 Task: Look for space in Lādnūn, India from 1st June, 2023 to 9th June, 2023 for 5 adults in price range Rs.6000 to Rs.12000. Place can be entire place with 3 bedrooms having 3 beds and 3 bathrooms. Property type can be house, flat, guest house. Booking option can be shelf check-in. Required host language is English.
Action: Mouse moved to (448, 82)
Screenshot: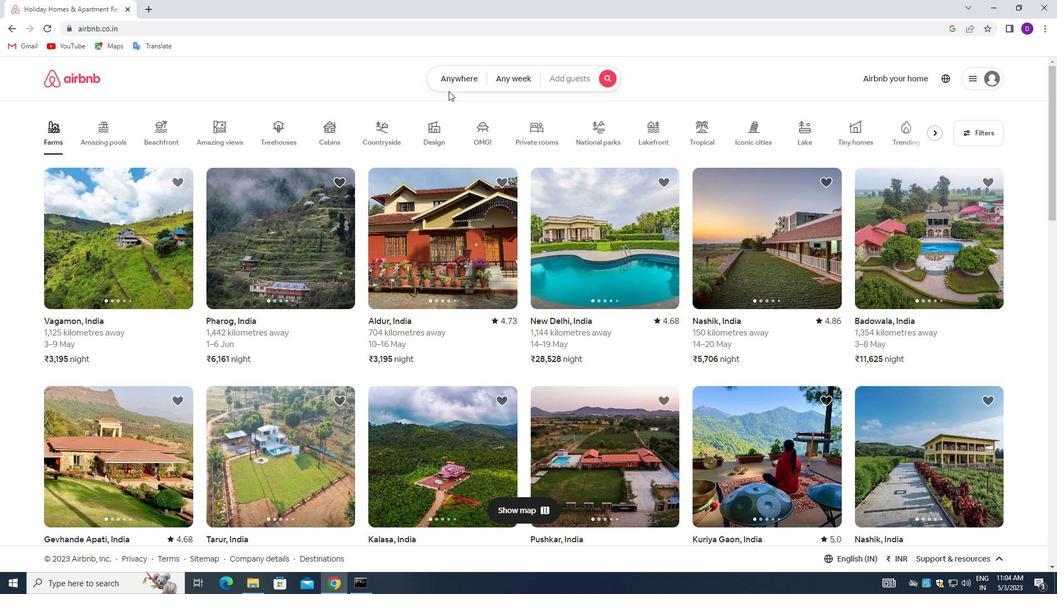 
Action: Mouse pressed left at (448, 82)
Screenshot: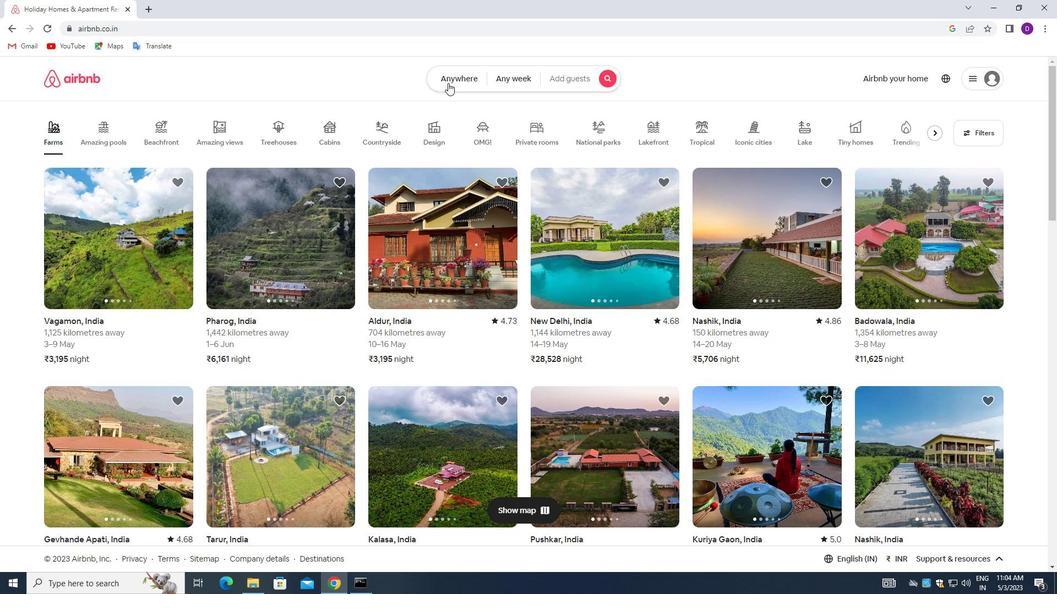 
Action: Mouse moved to (369, 124)
Screenshot: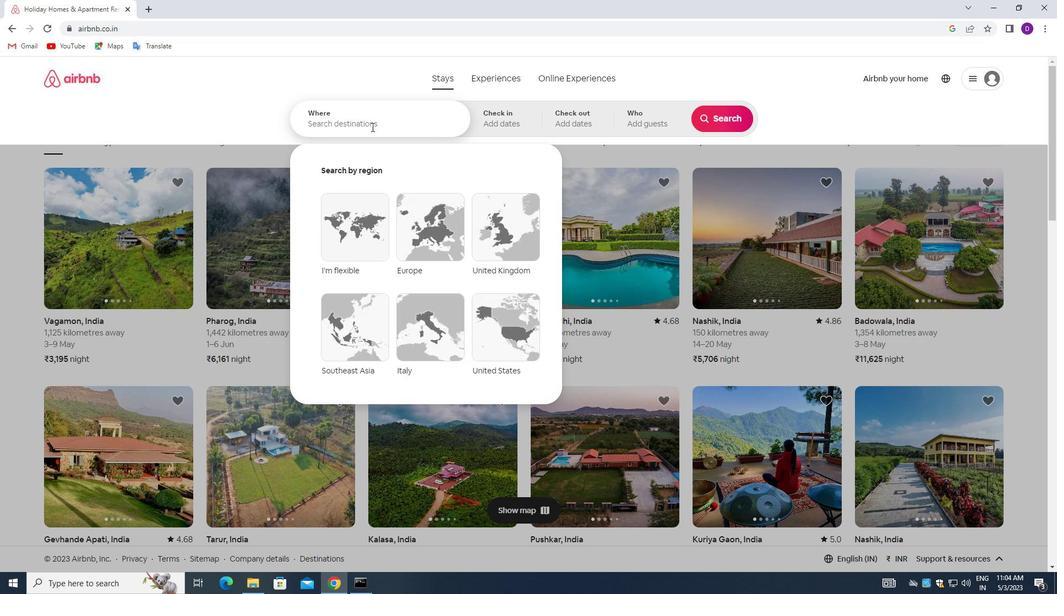 
Action: Mouse pressed left at (369, 124)
Screenshot: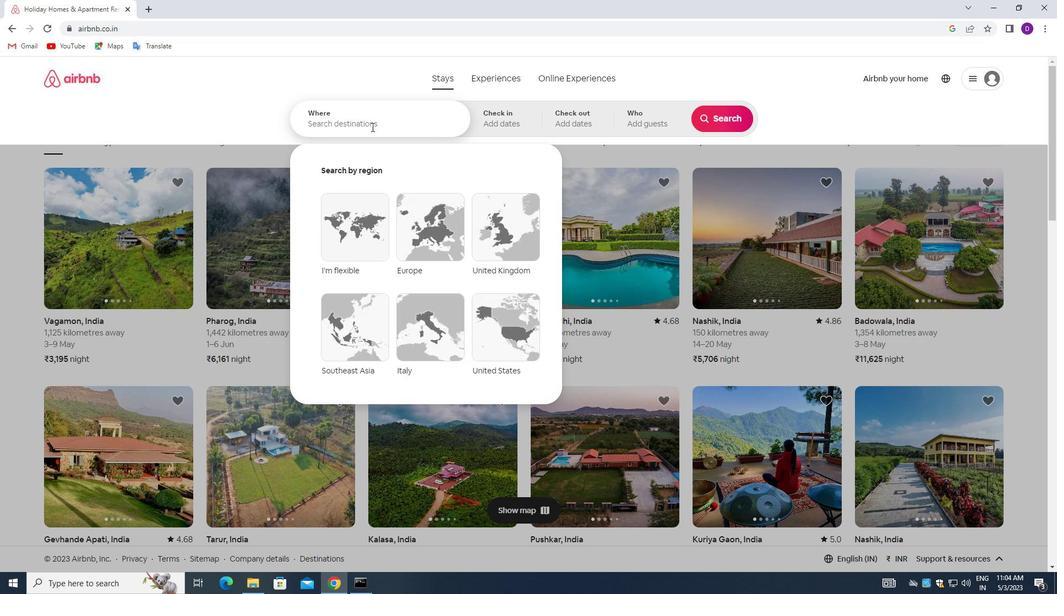 
Action: Mouse moved to (225, 109)
Screenshot: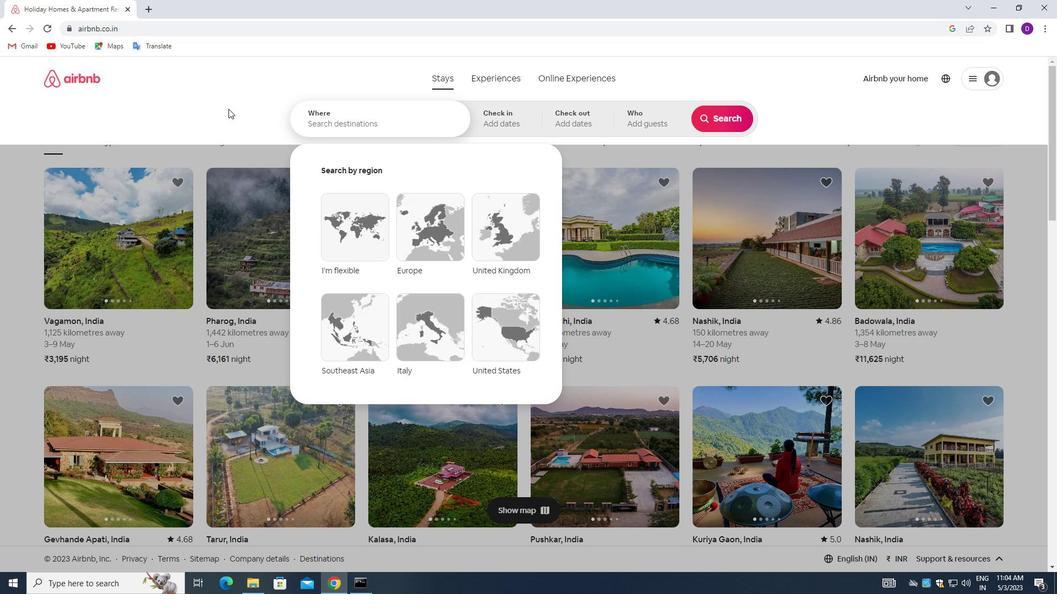 
Action: Key pressed <Key.shift>LS<Key.backspace>ADNUN,<Key.space><Key.shift>INDIA<Key.enter>
Screenshot: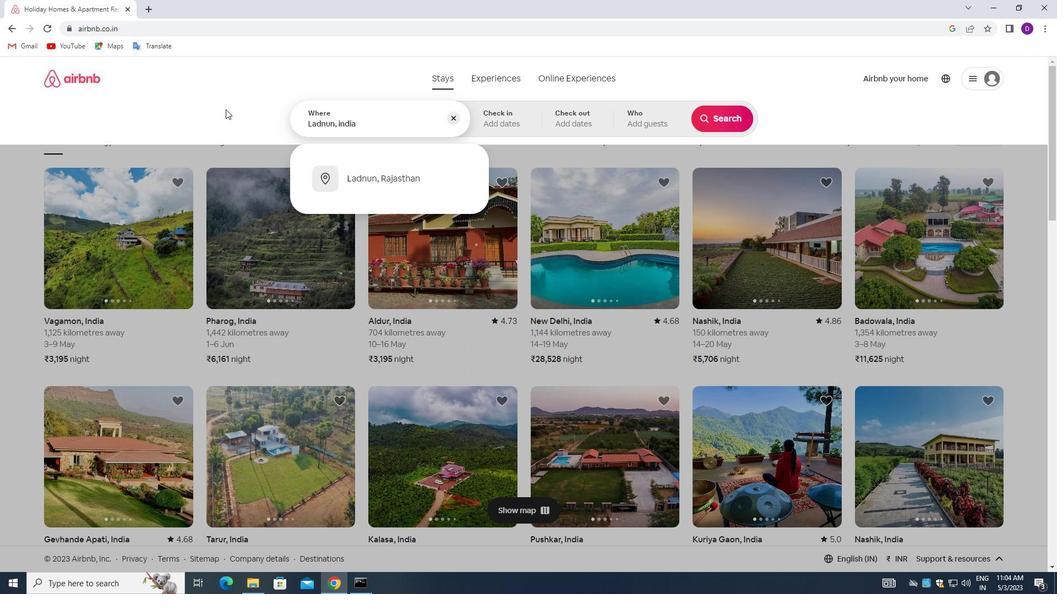 
Action: Mouse moved to (659, 256)
Screenshot: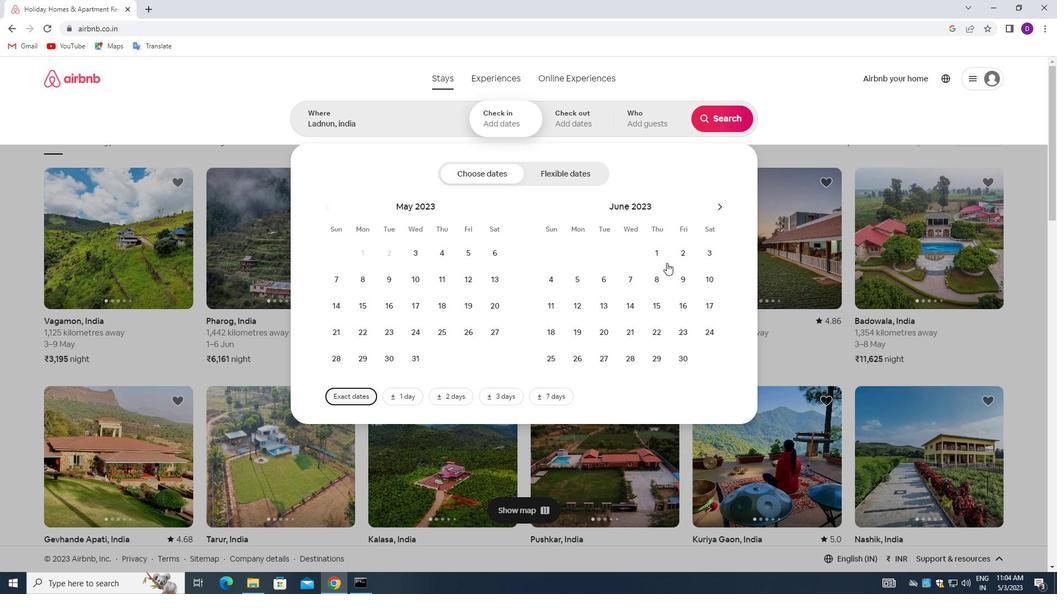 
Action: Mouse pressed left at (659, 256)
Screenshot: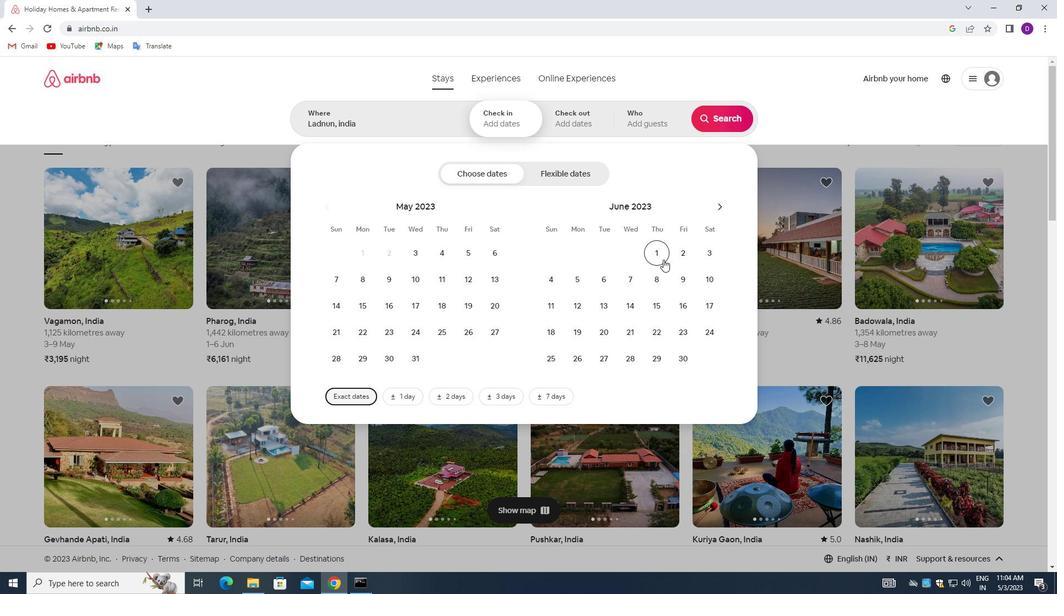 
Action: Mouse moved to (684, 275)
Screenshot: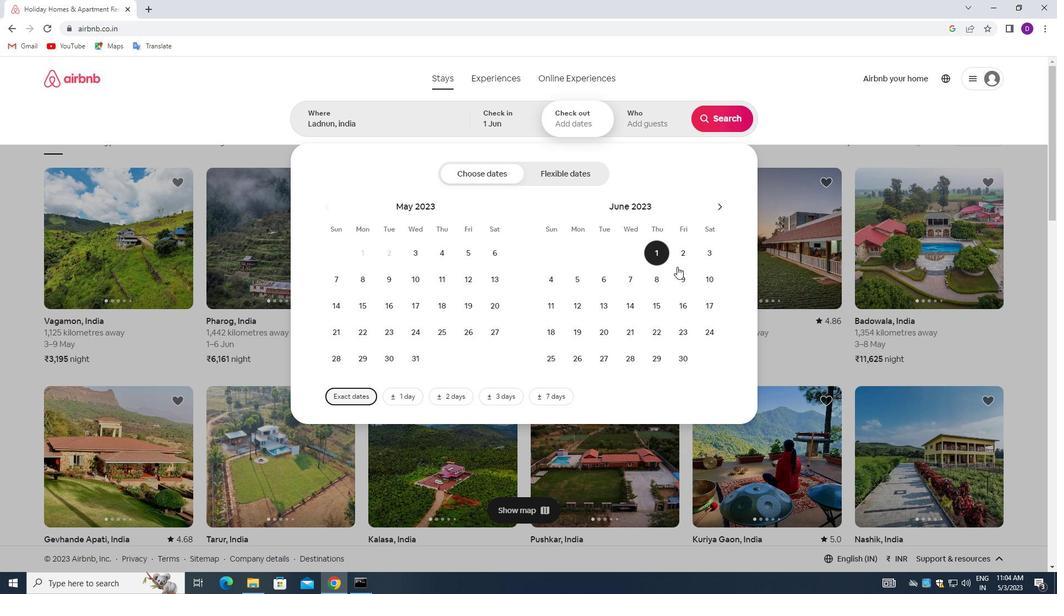 
Action: Mouse pressed left at (684, 275)
Screenshot: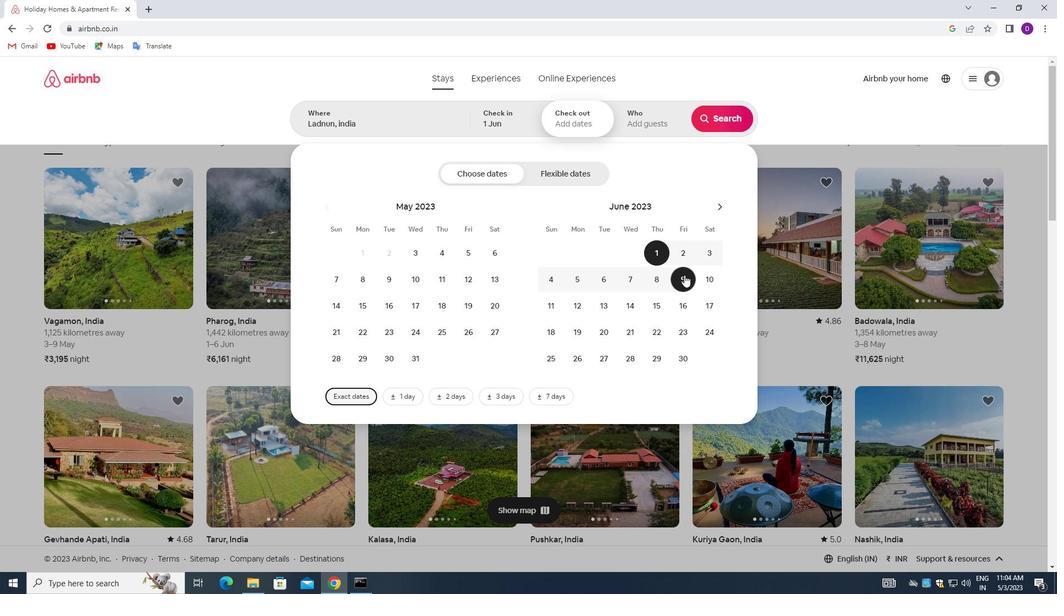 
Action: Mouse moved to (638, 121)
Screenshot: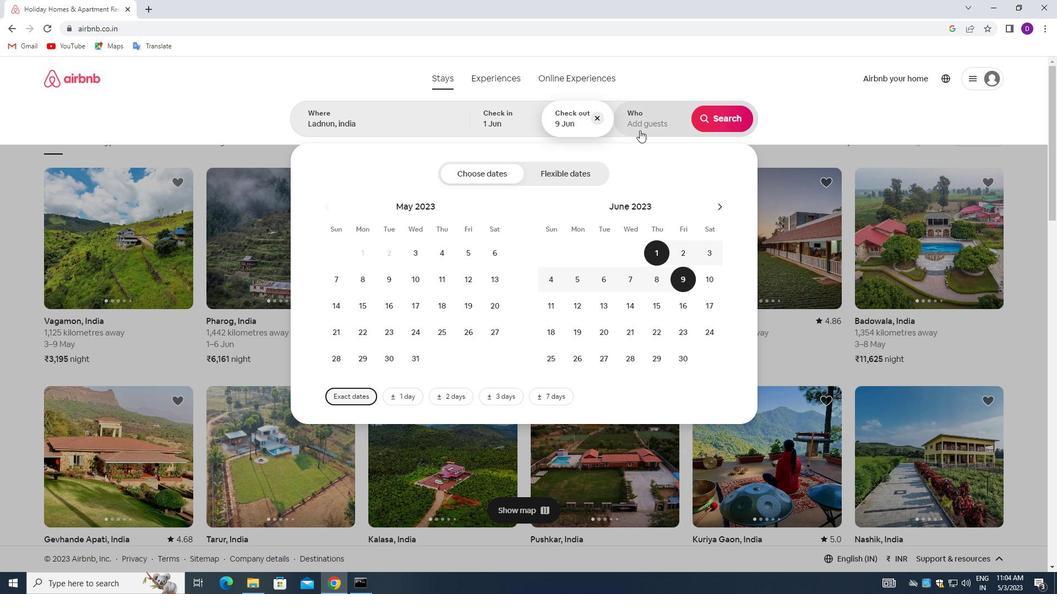 
Action: Mouse pressed left at (638, 121)
Screenshot: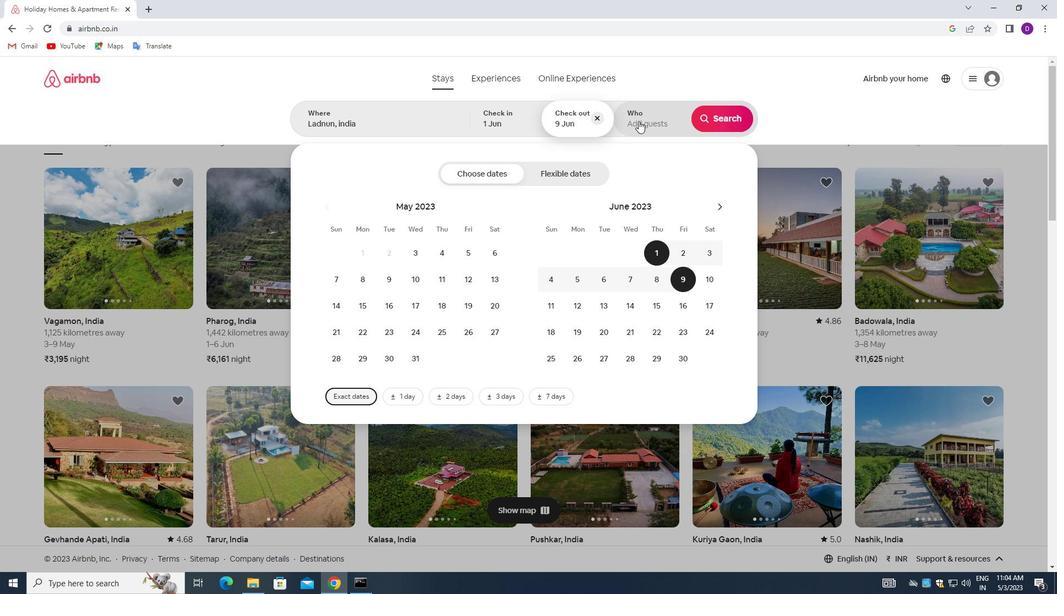 
Action: Mouse moved to (729, 177)
Screenshot: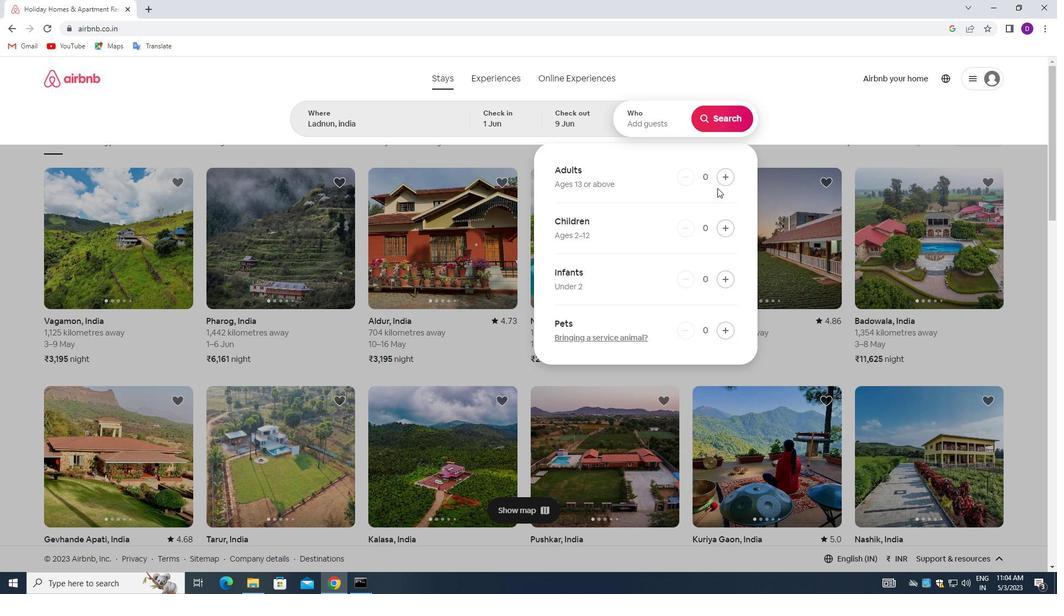 
Action: Mouse pressed left at (729, 177)
Screenshot: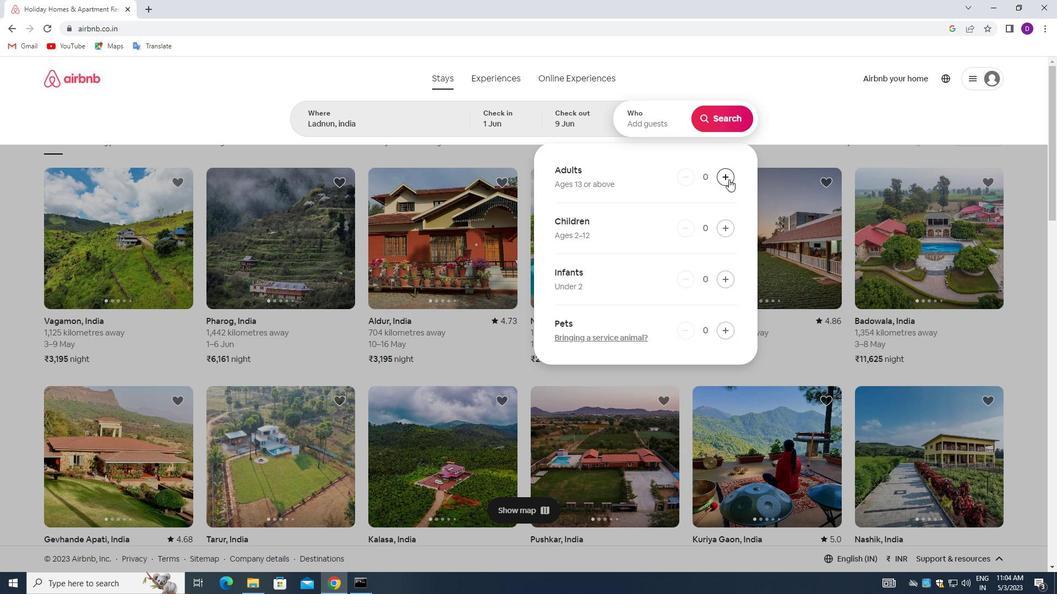 
Action: Mouse pressed left at (729, 177)
Screenshot: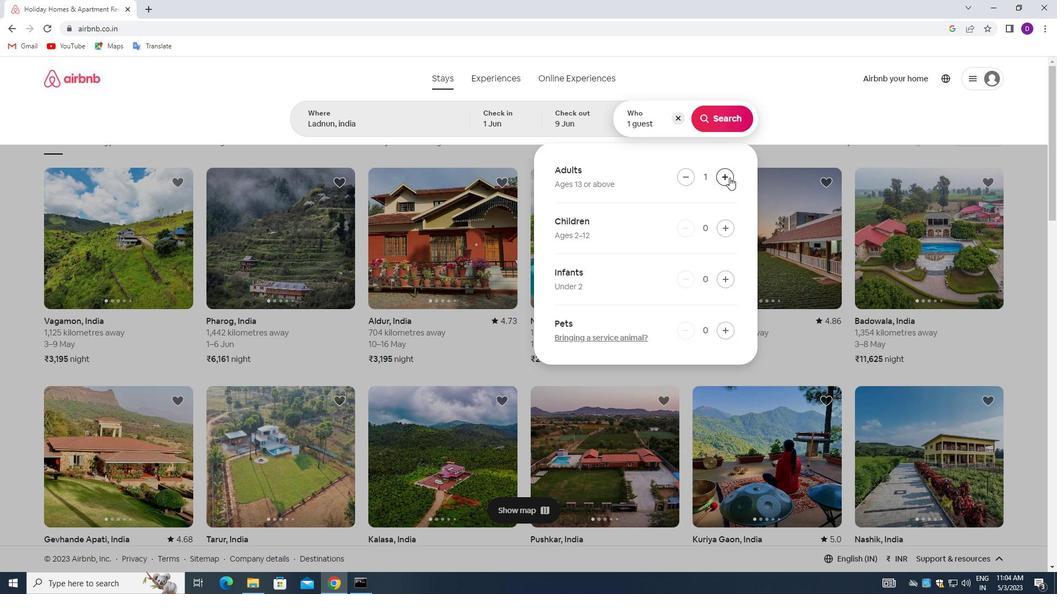 
Action: Mouse pressed left at (729, 177)
Screenshot: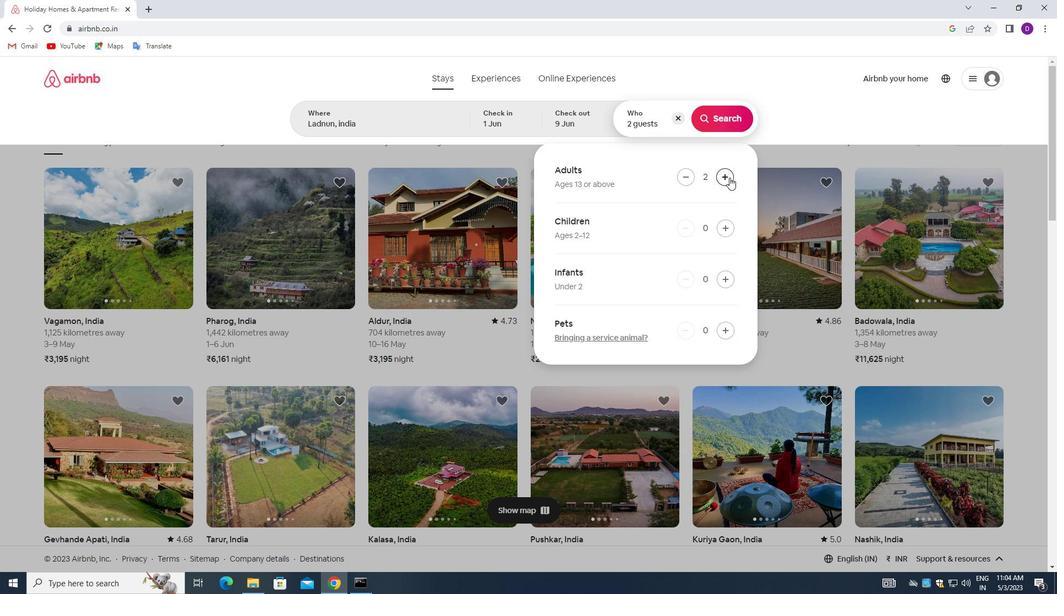 
Action: Mouse pressed left at (729, 177)
Screenshot: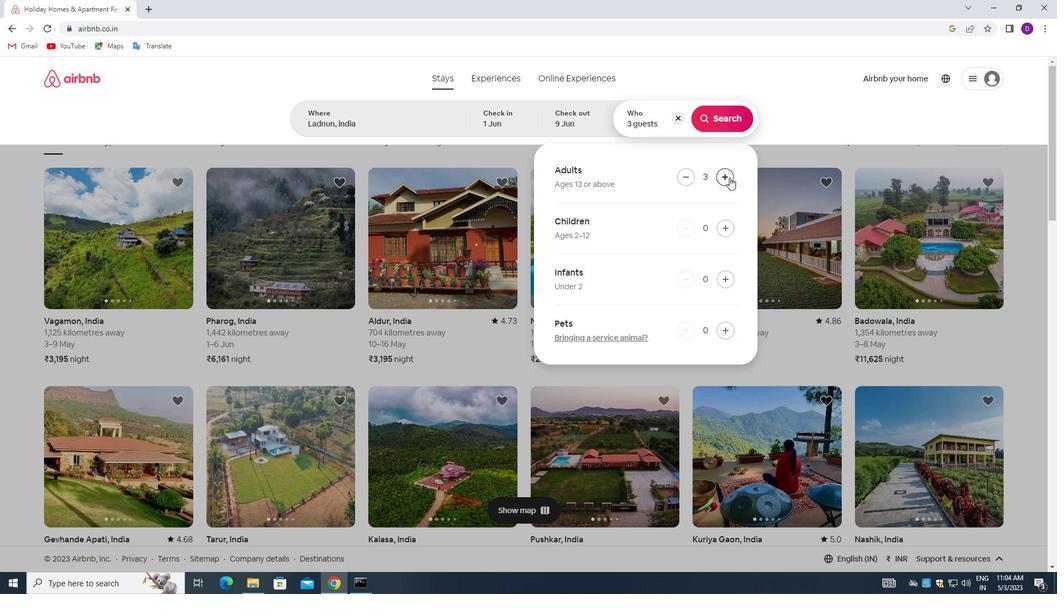 
Action: Mouse pressed left at (729, 177)
Screenshot: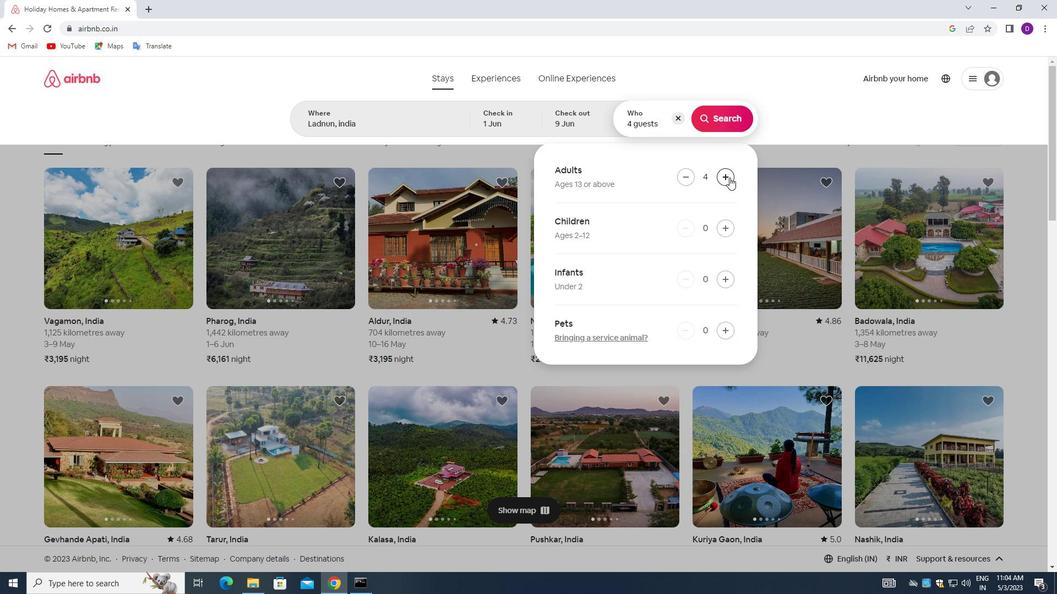 
Action: Mouse moved to (720, 115)
Screenshot: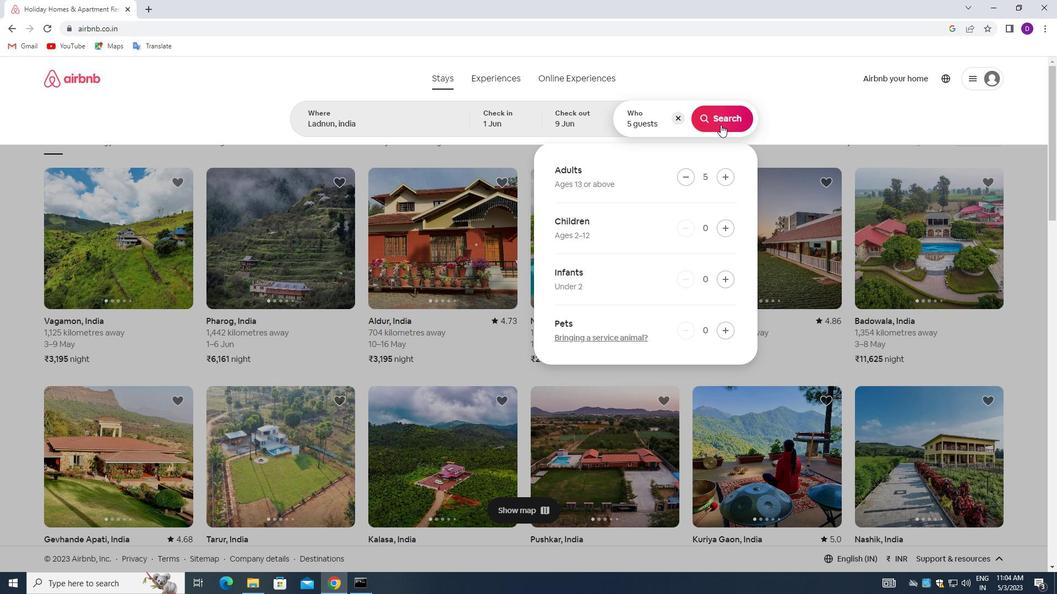 
Action: Mouse pressed left at (720, 115)
Screenshot: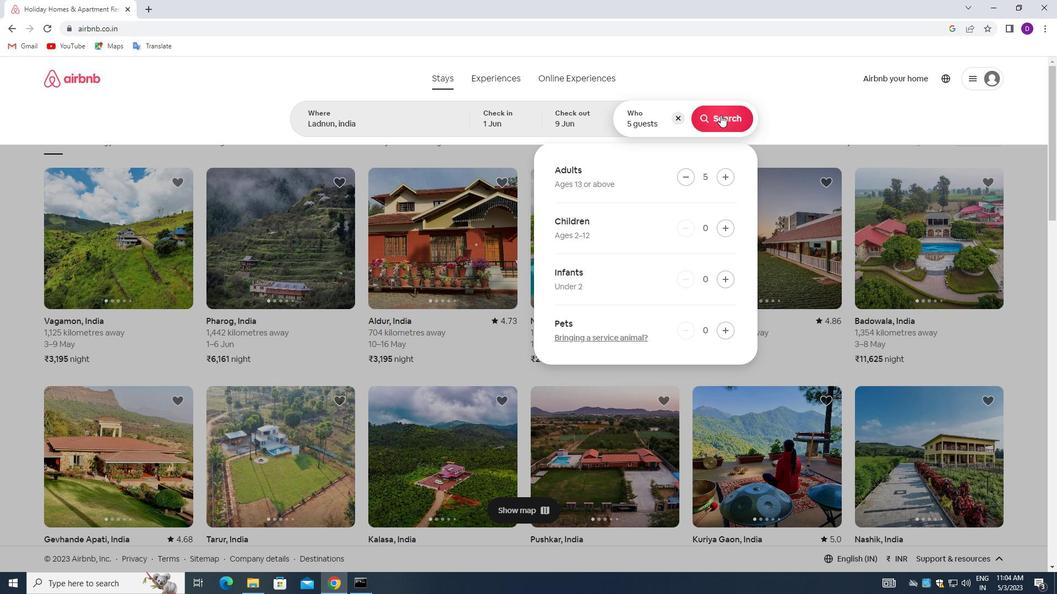 
Action: Mouse moved to (995, 120)
Screenshot: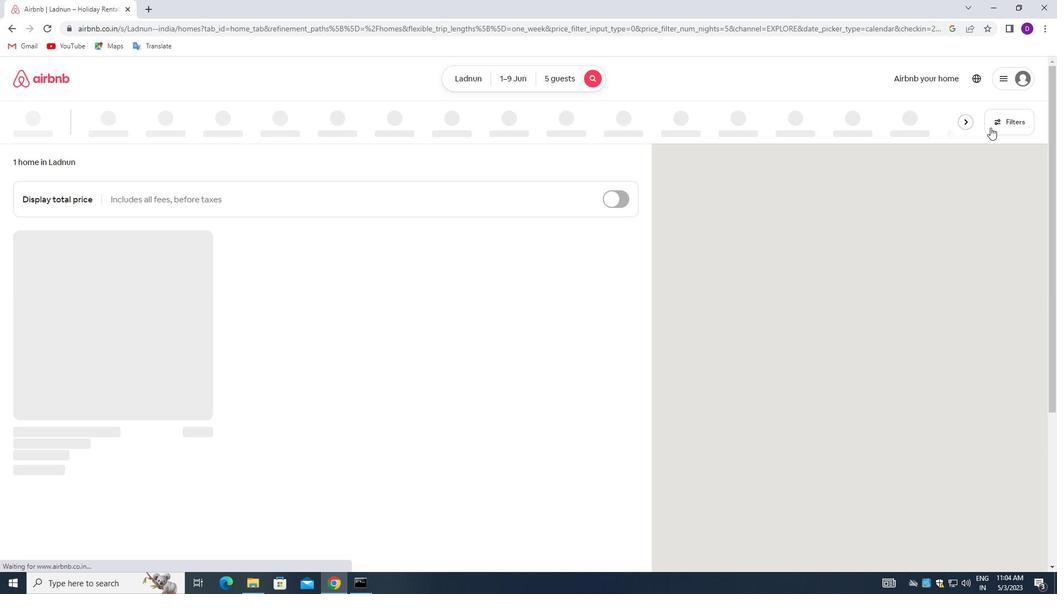 
Action: Mouse pressed left at (995, 120)
Screenshot: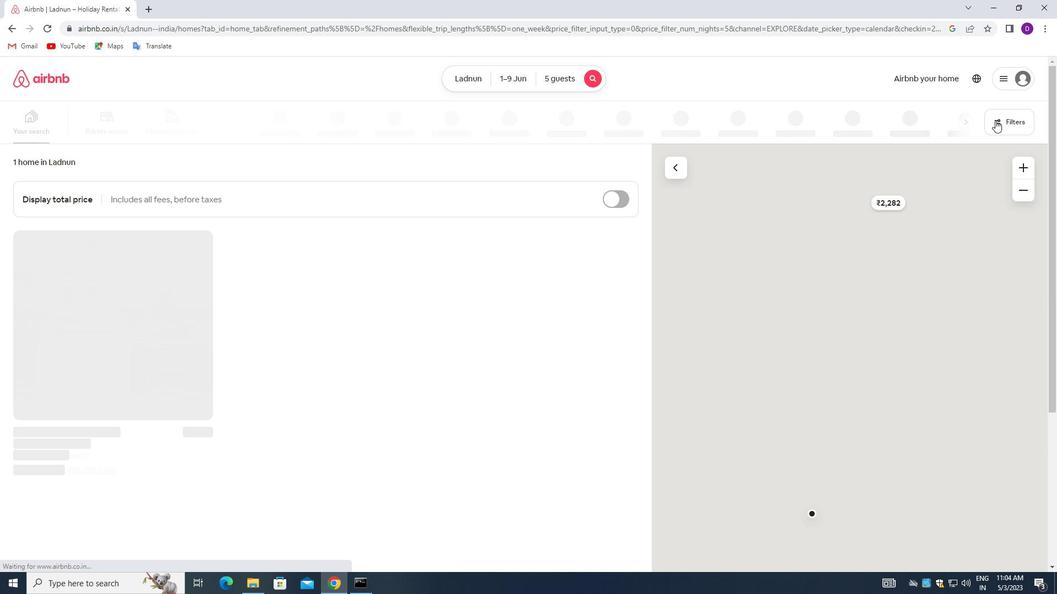 
Action: Mouse moved to (393, 228)
Screenshot: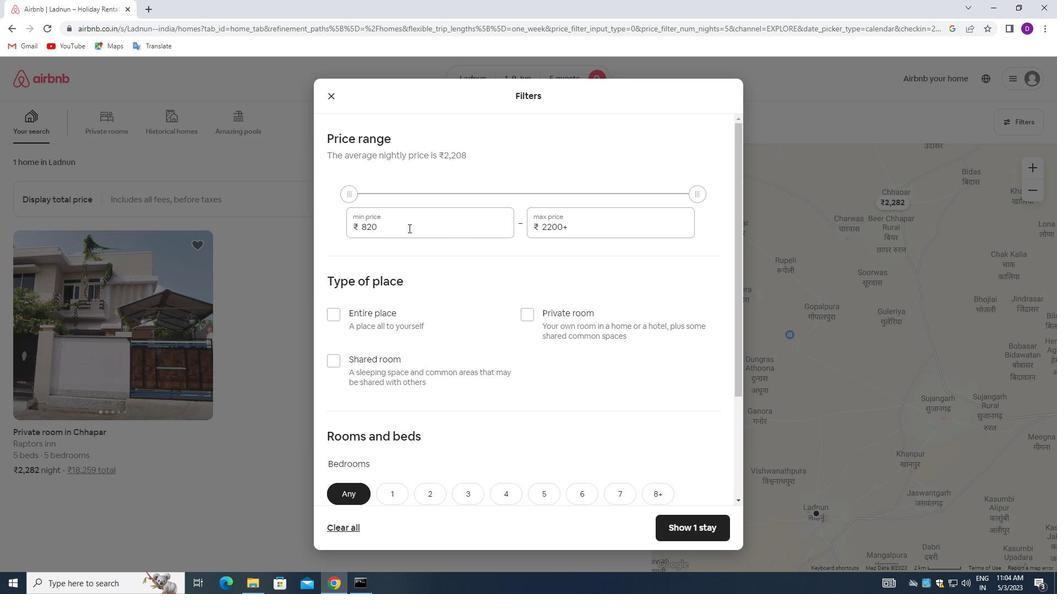 
Action: Mouse pressed left at (393, 228)
Screenshot: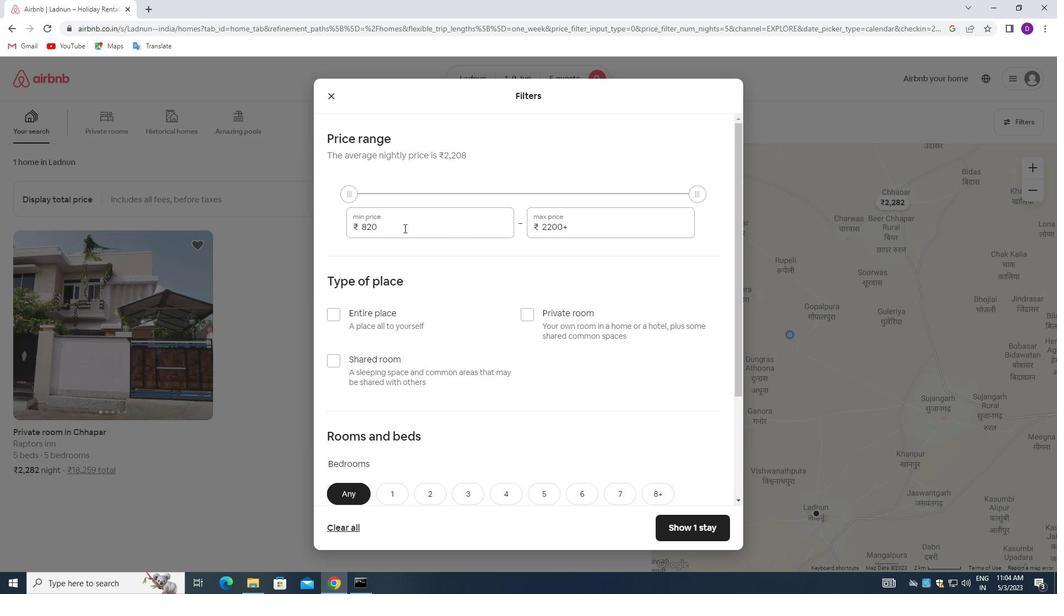
Action: Mouse pressed left at (393, 228)
Screenshot: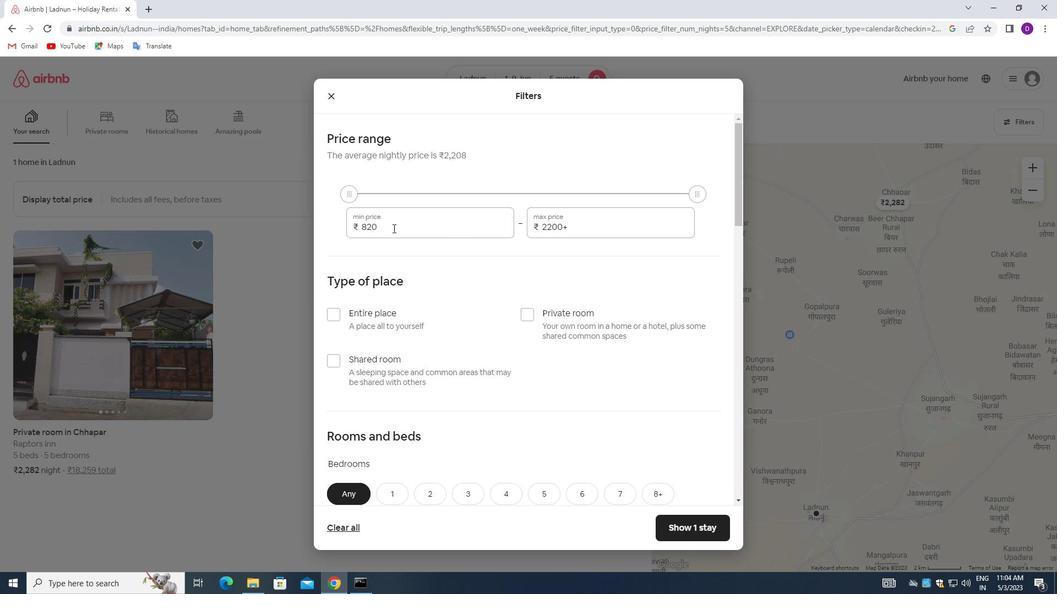 
Action: Key pressed 6000<Key.tab>12000
Screenshot: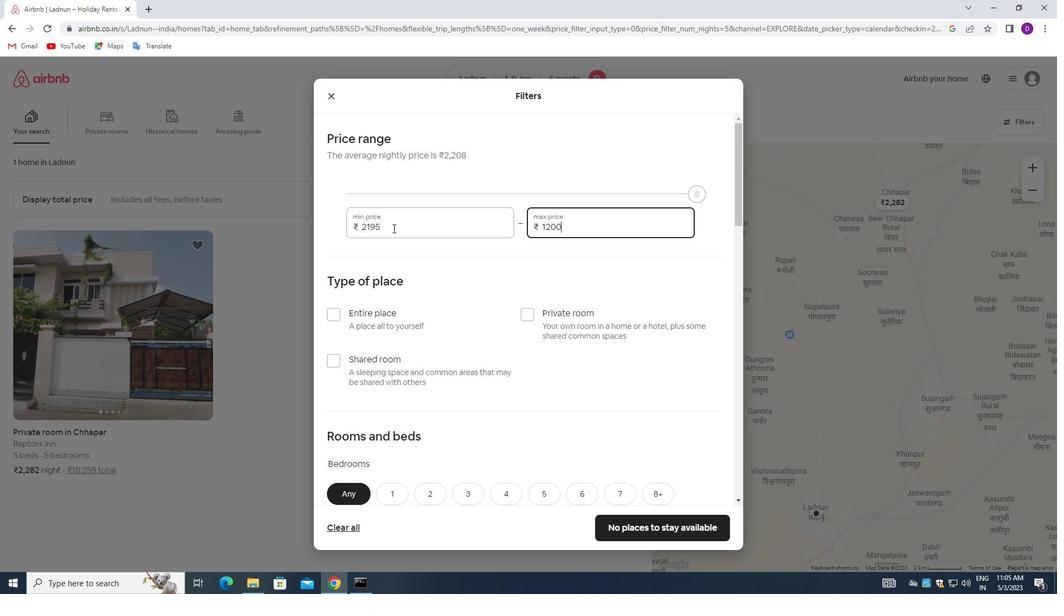 
Action: Mouse moved to (514, 277)
Screenshot: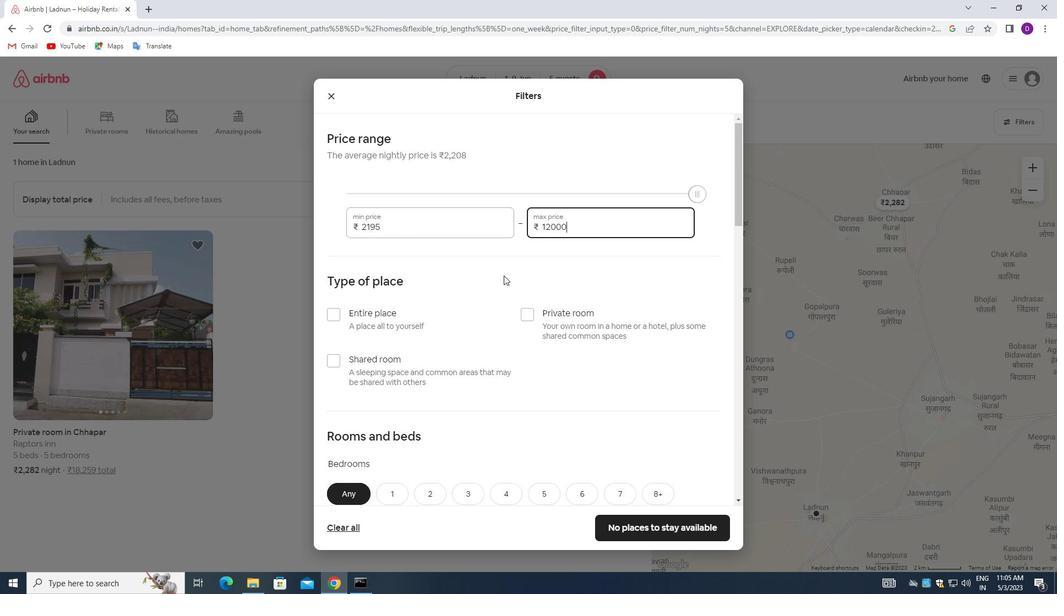 
Action: Mouse scrolled (514, 276) with delta (0, 0)
Screenshot: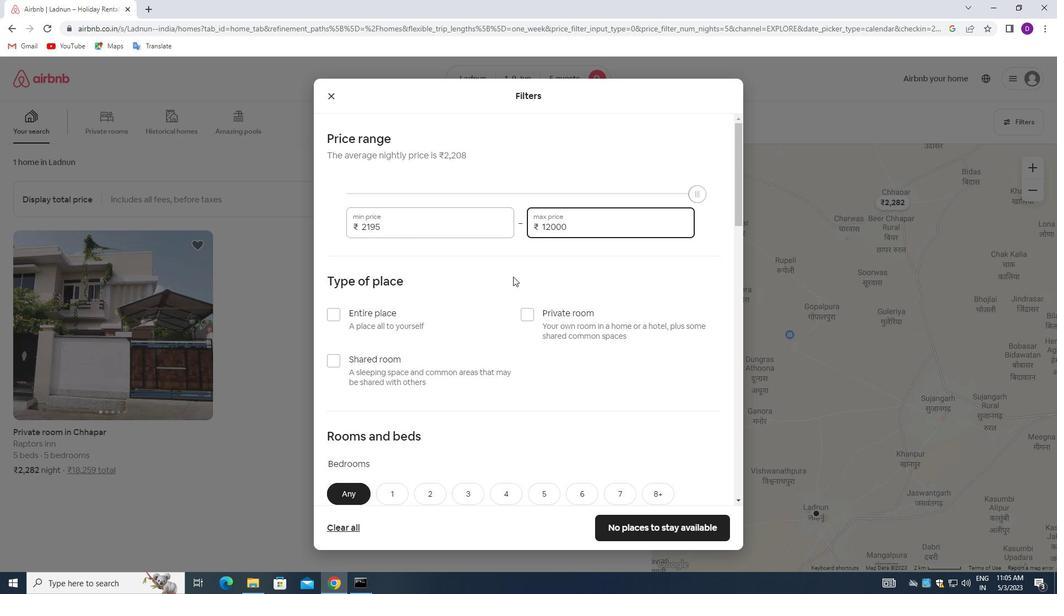 
Action: Mouse moved to (516, 278)
Screenshot: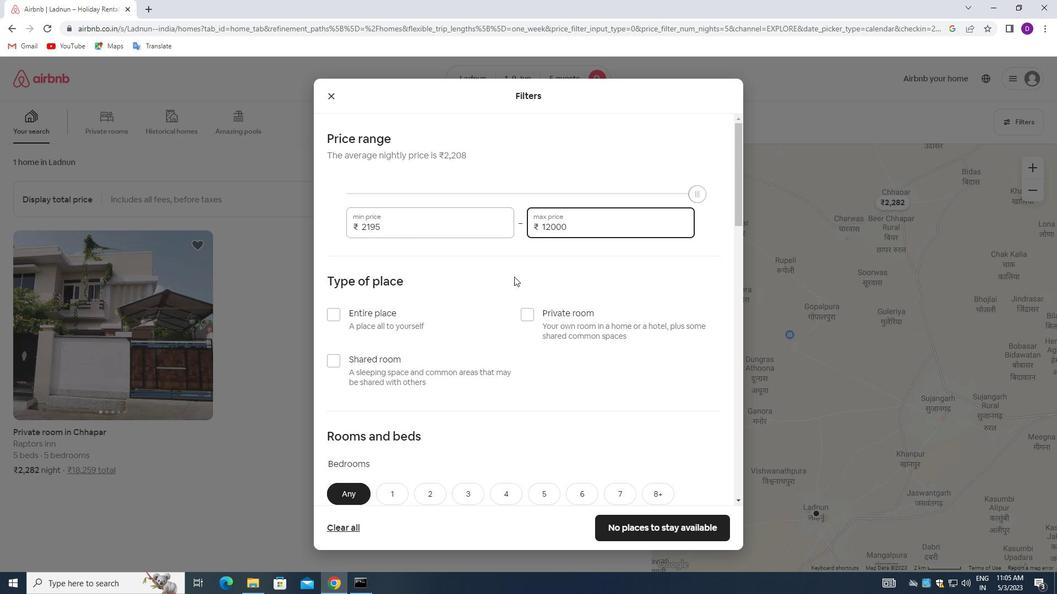 
Action: Mouse scrolled (516, 278) with delta (0, 0)
Screenshot: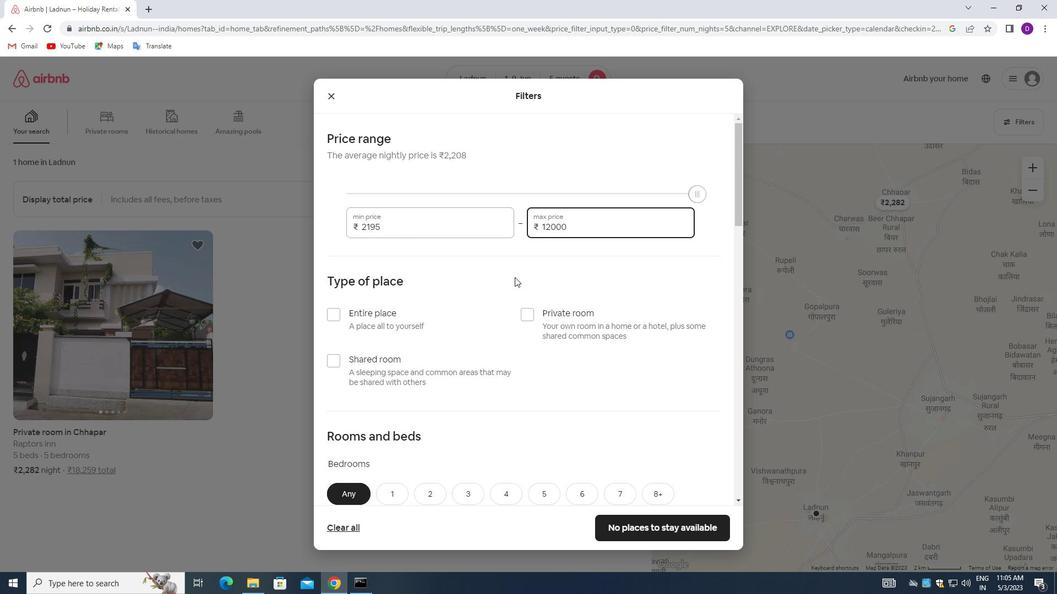 
Action: Mouse moved to (335, 201)
Screenshot: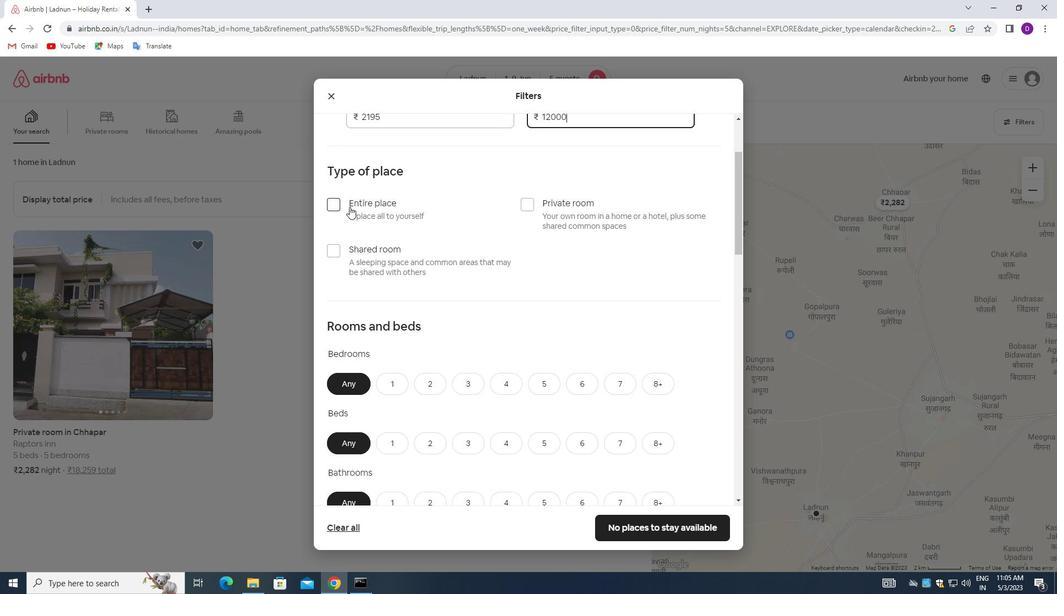
Action: Mouse pressed left at (335, 201)
Screenshot: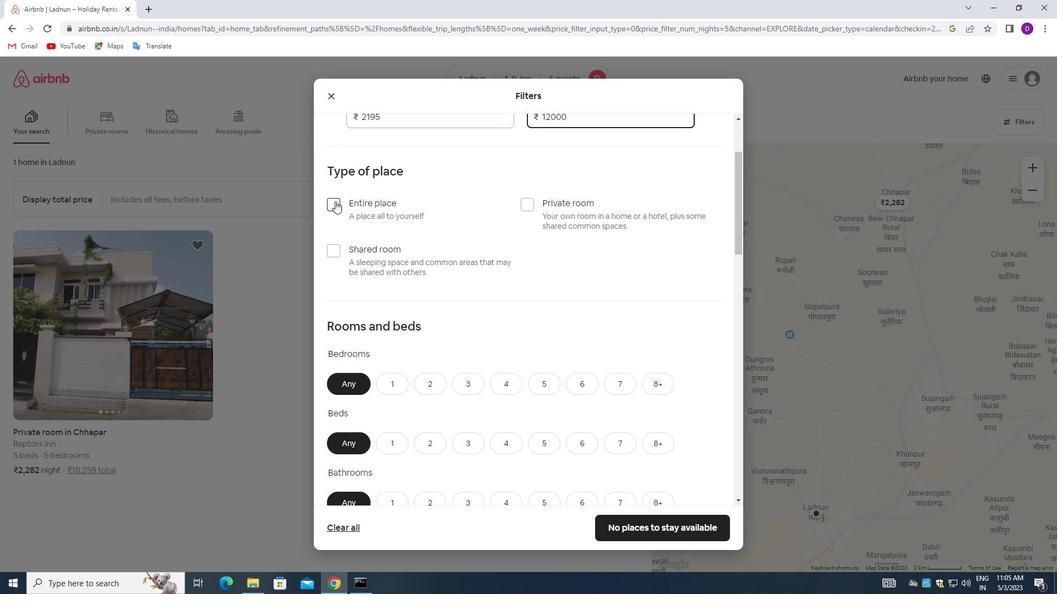 
Action: Mouse moved to (460, 271)
Screenshot: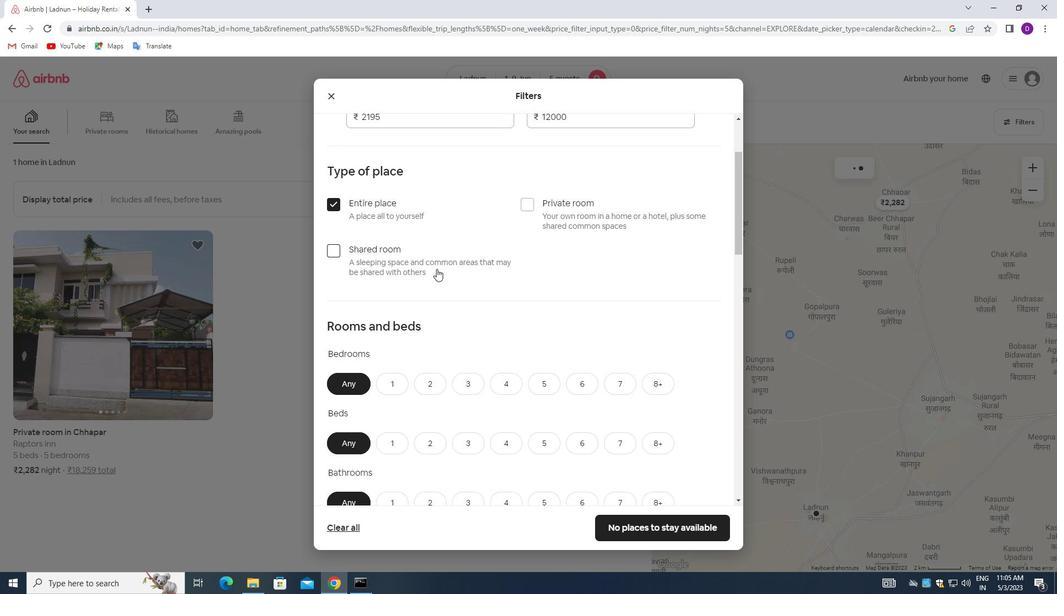 
Action: Mouse scrolled (460, 270) with delta (0, 0)
Screenshot: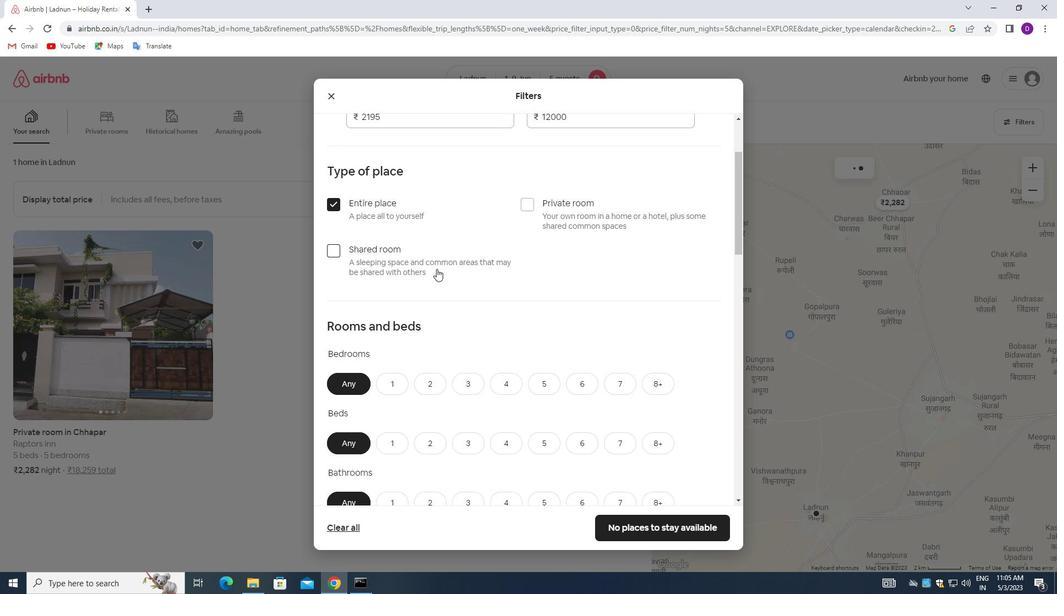 
Action: Mouse moved to (463, 271)
Screenshot: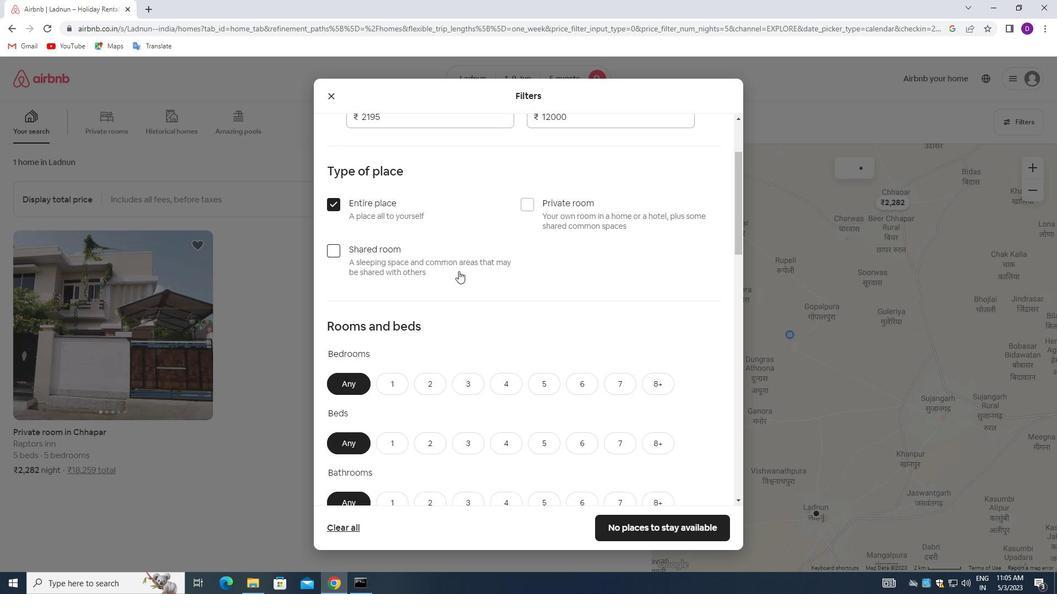 
Action: Mouse scrolled (463, 270) with delta (0, 0)
Screenshot: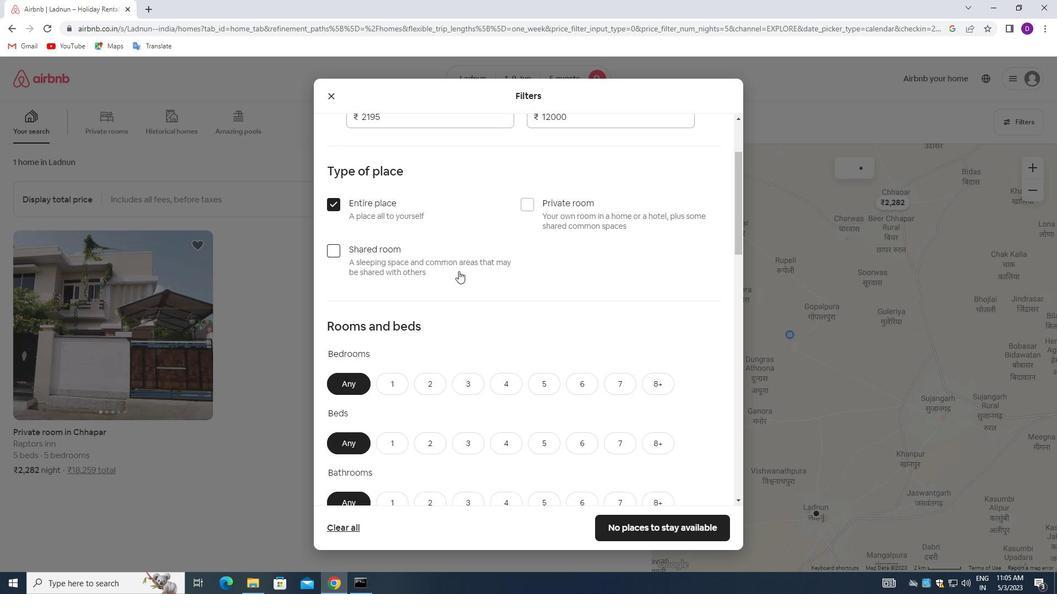 
Action: Mouse moved to (465, 272)
Screenshot: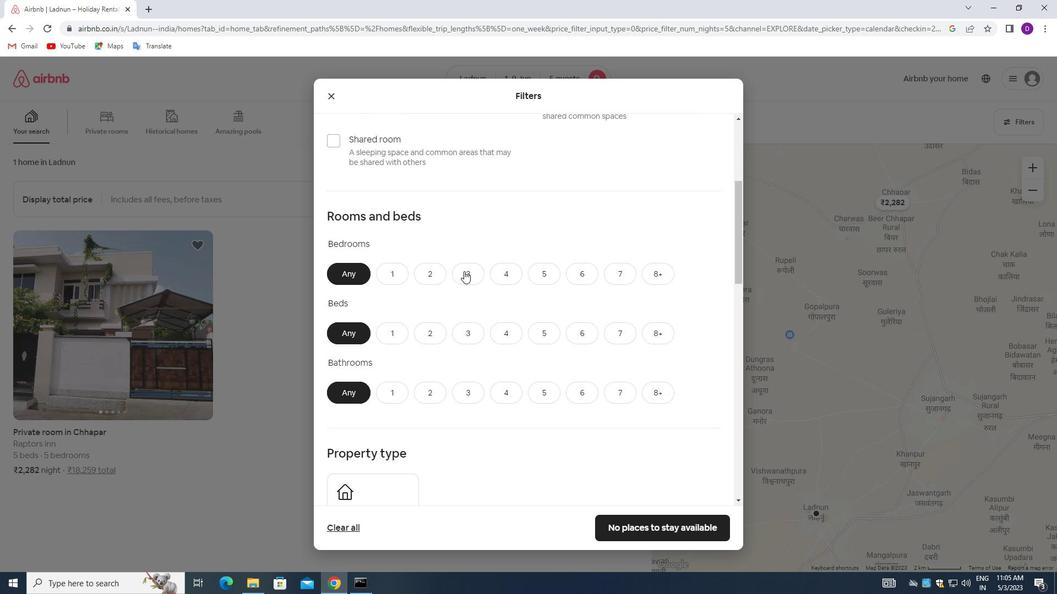 
Action: Mouse pressed left at (465, 272)
Screenshot: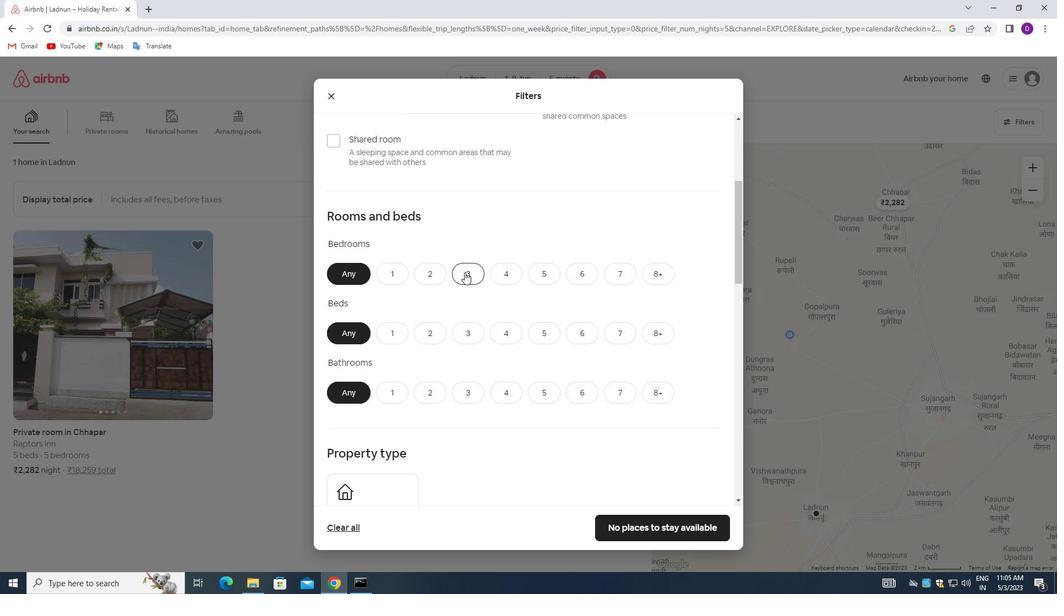 
Action: Mouse moved to (466, 328)
Screenshot: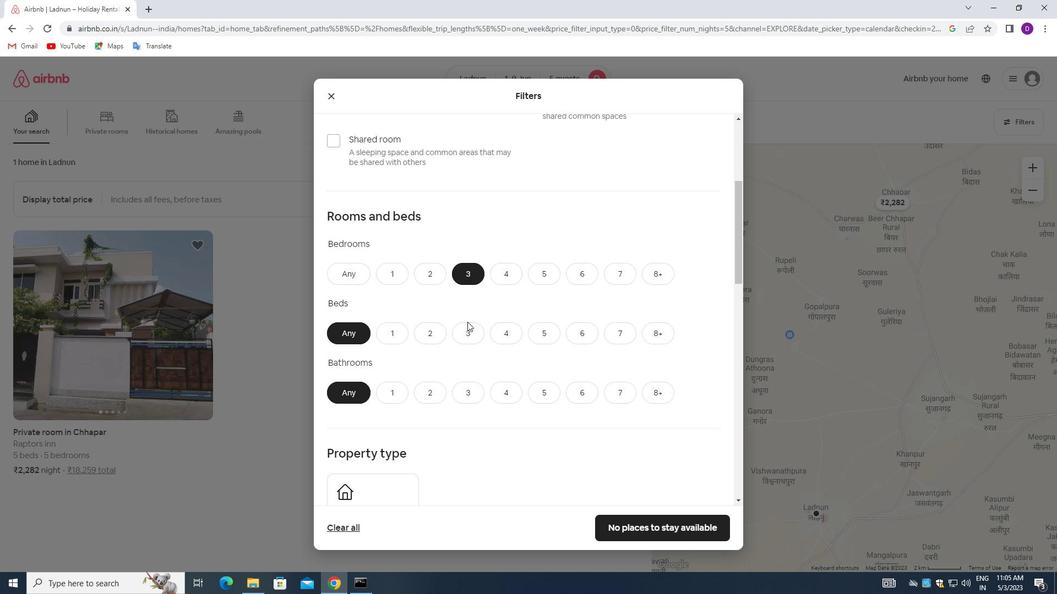 
Action: Mouse pressed left at (466, 328)
Screenshot: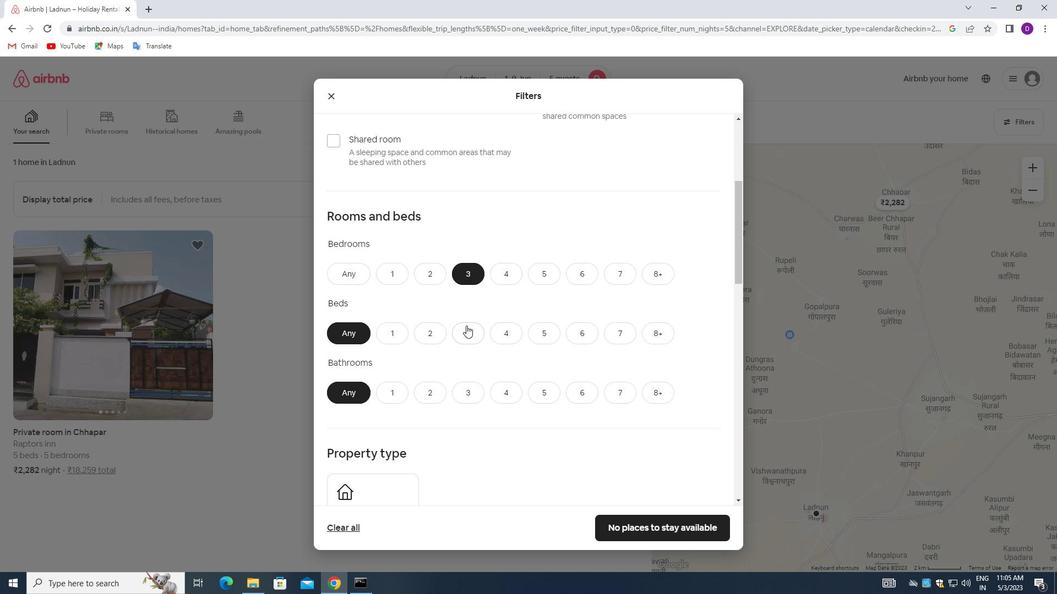 
Action: Mouse moved to (463, 393)
Screenshot: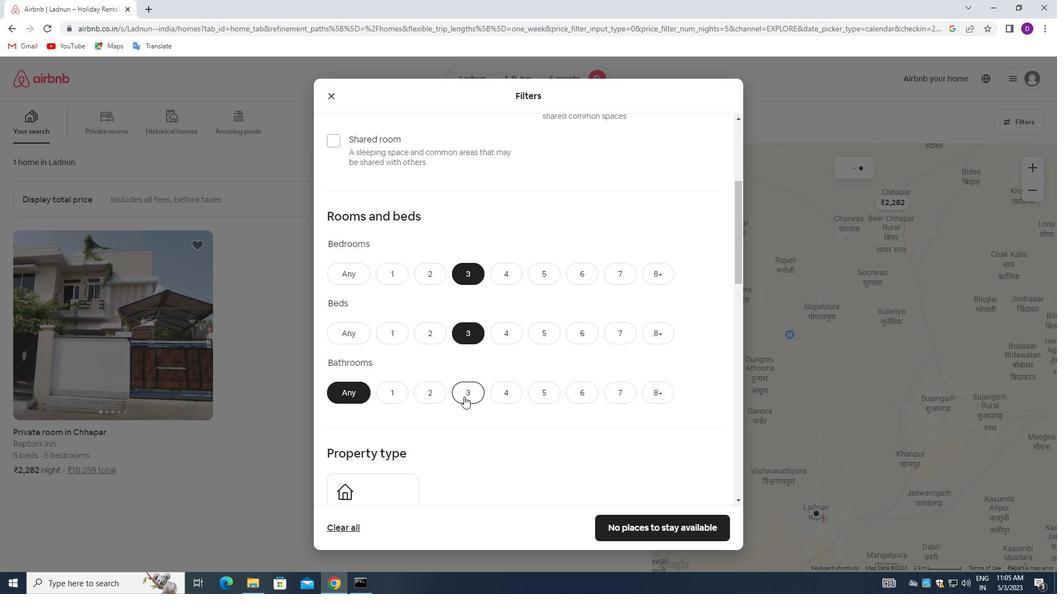 
Action: Mouse pressed left at (463, 393)
Screenshot: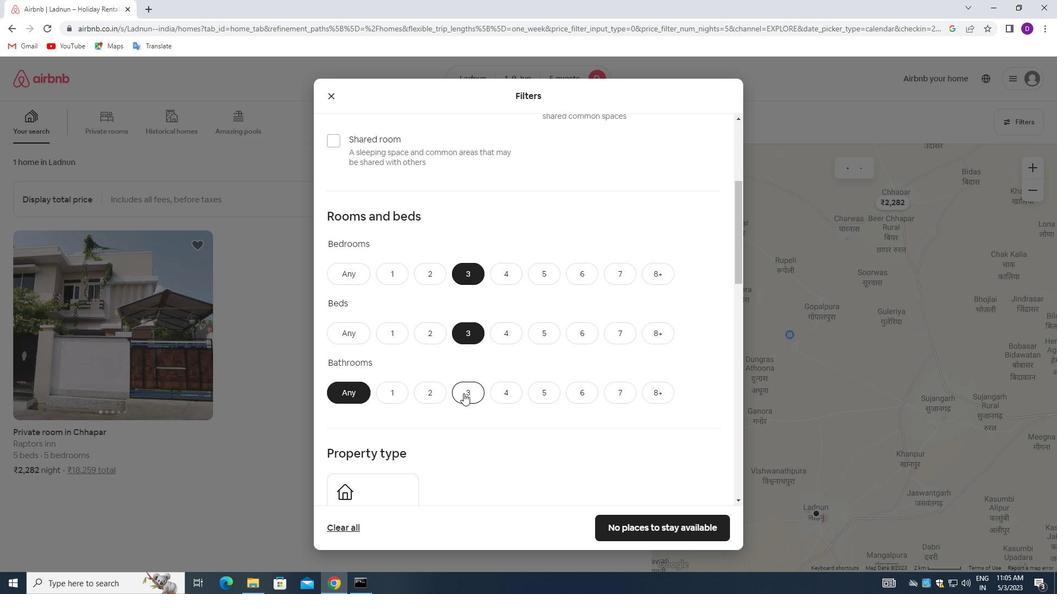 
Action: Mouse moved to (496, 295)
Screenshot: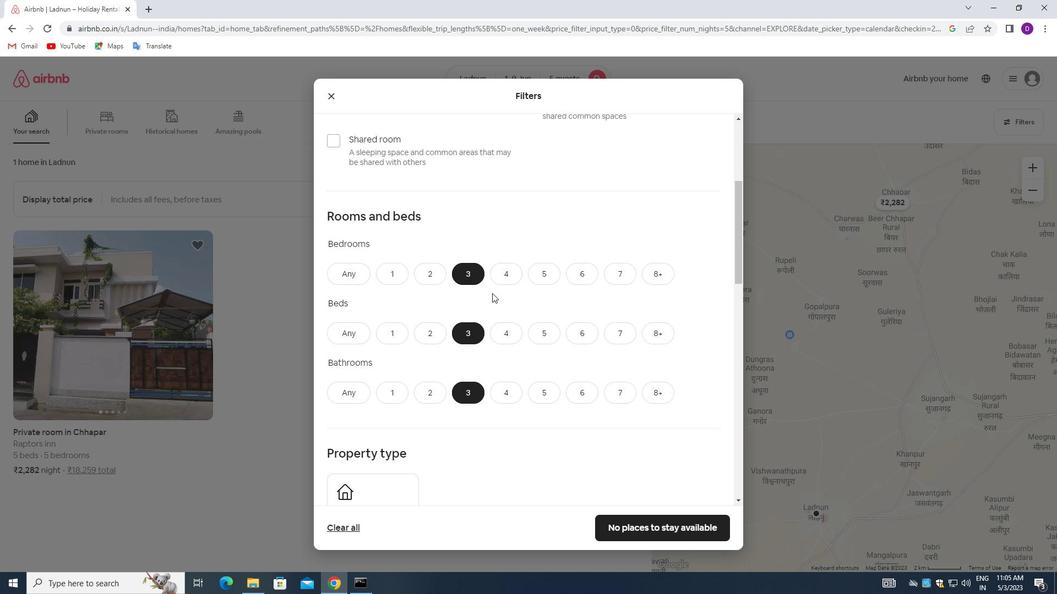 
Action: Mouse scrolled (496, 295) with delta (0, 0)
Screenshot: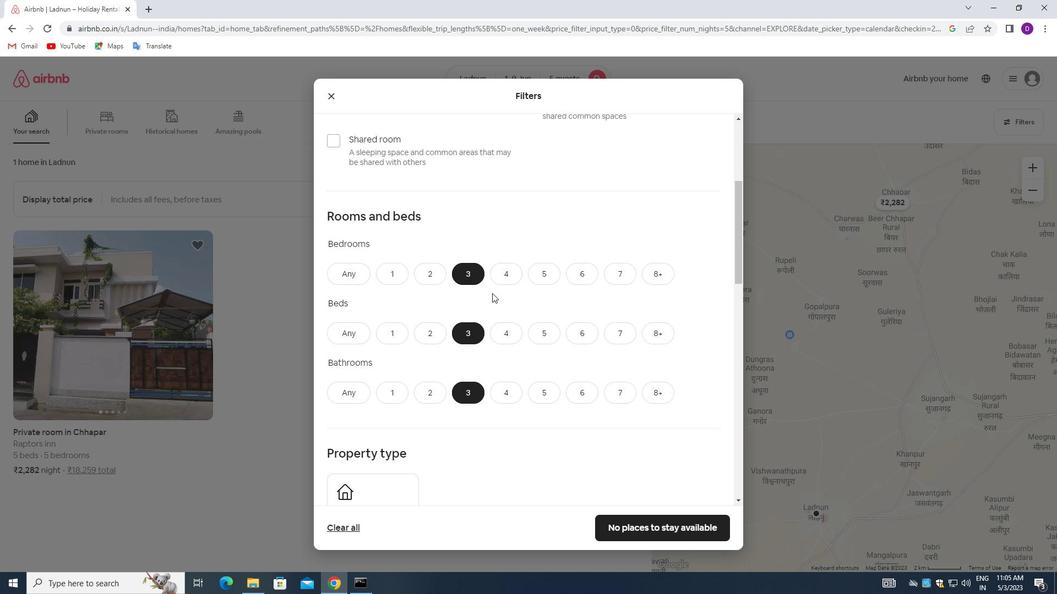 
Action: Mouse moved to (509, 294)
Screenshot: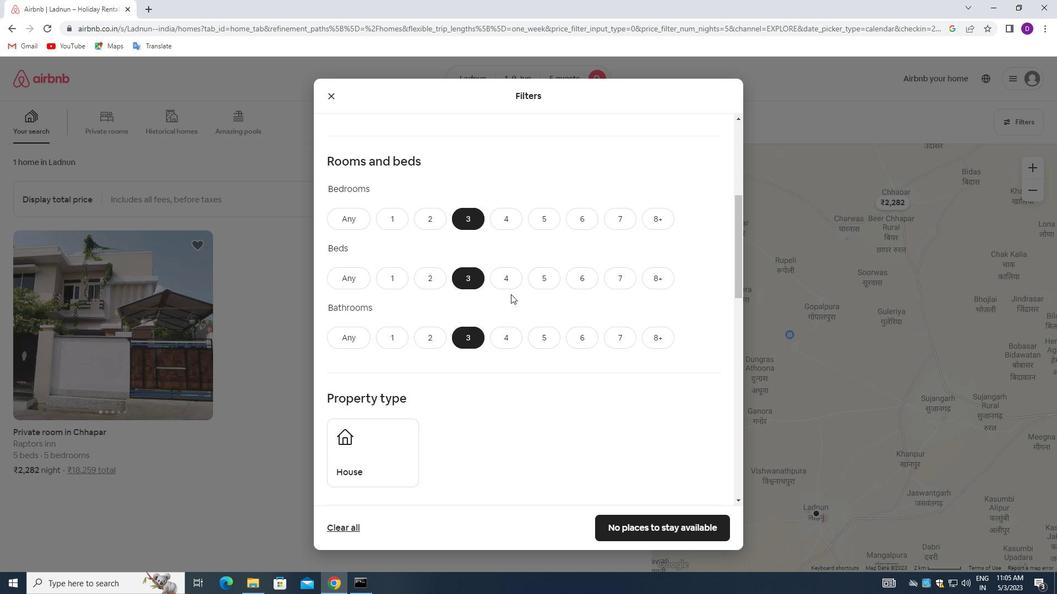 
Action: Mouse scrolled (509, 293) with delta (0, 0)
Screenshot: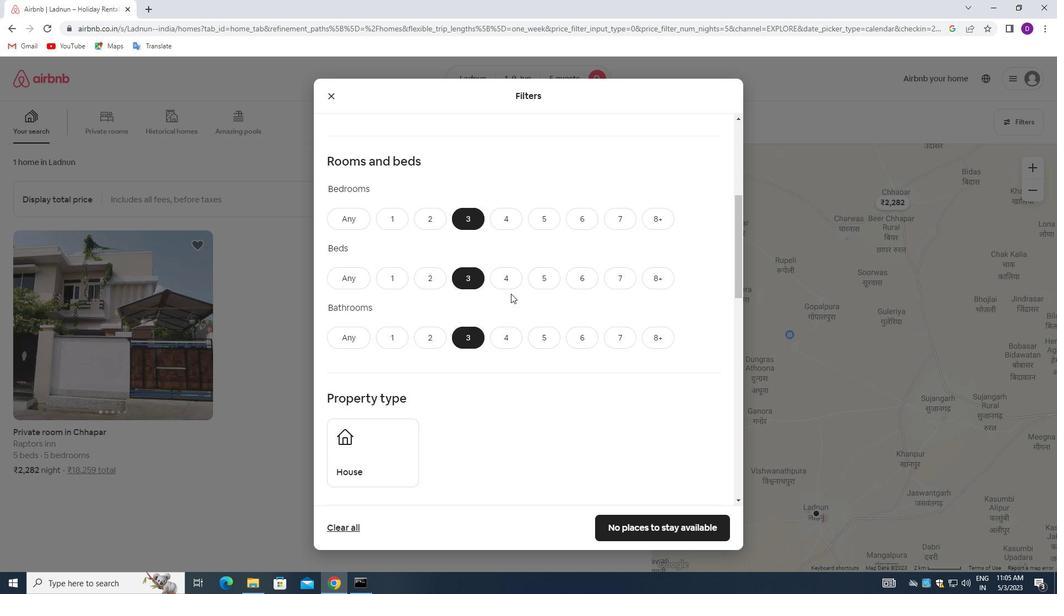 
Action: Mouse moved to (504, 297)
Screenshot: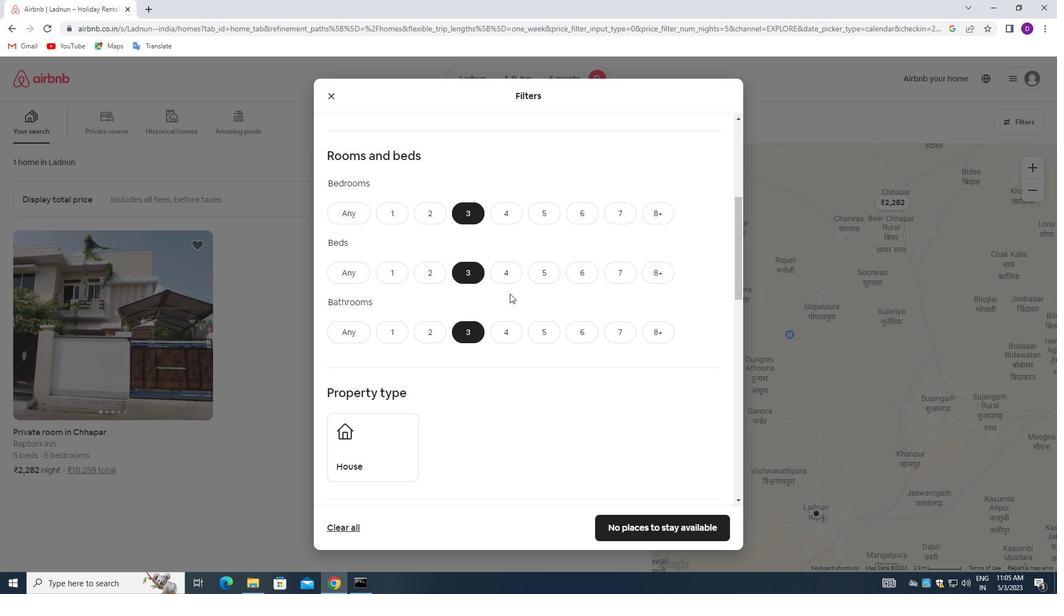 
Action: Mouse scrolled (504, 296) with delta (0, 0)
Screenshot: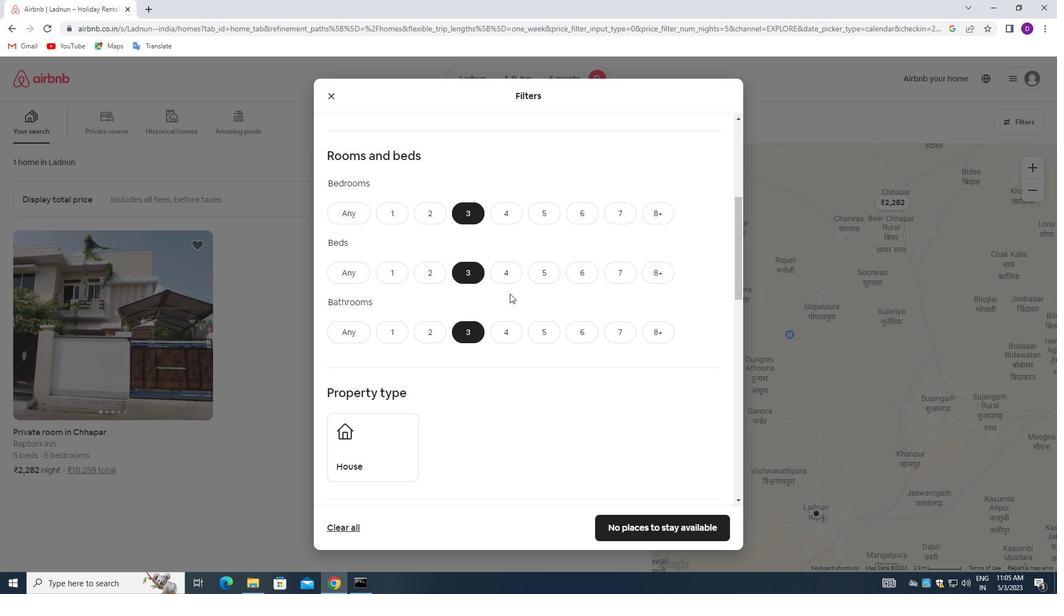 
Action: Mouse moved to (483, 301)
Screenshot: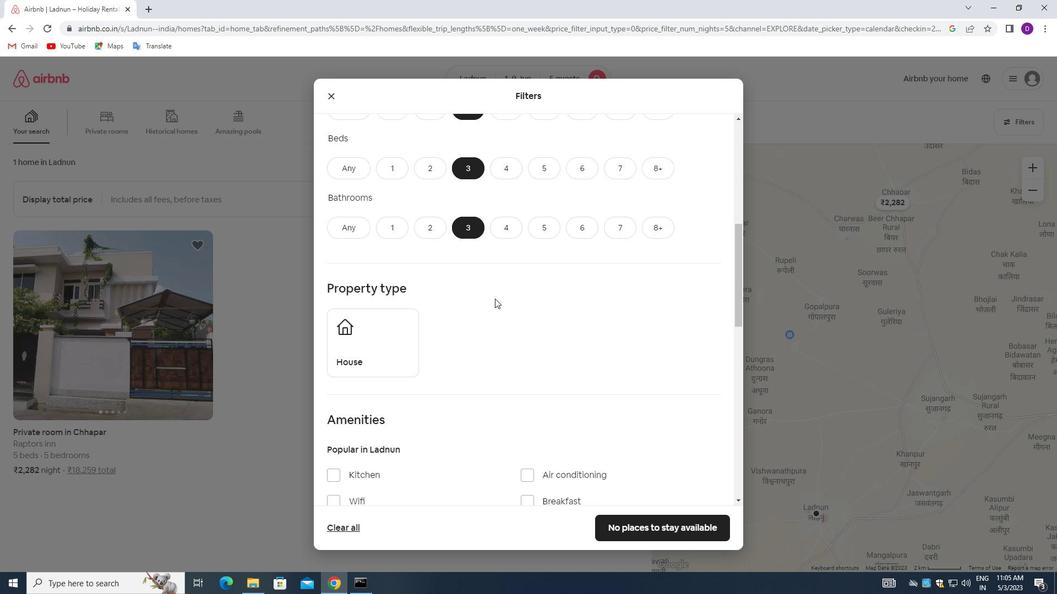 
Action: Mouse scrolled (483, 301) with delta (0, 0)
Screenshot: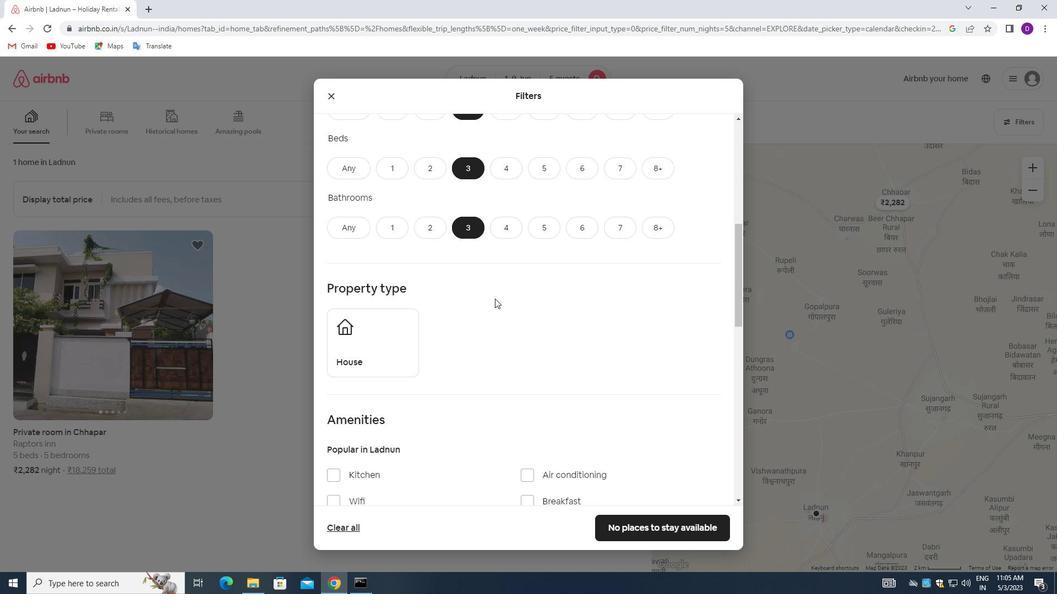 
Action: Mouse scrolled (483, 301) with delta (0, 0)
Screenshot: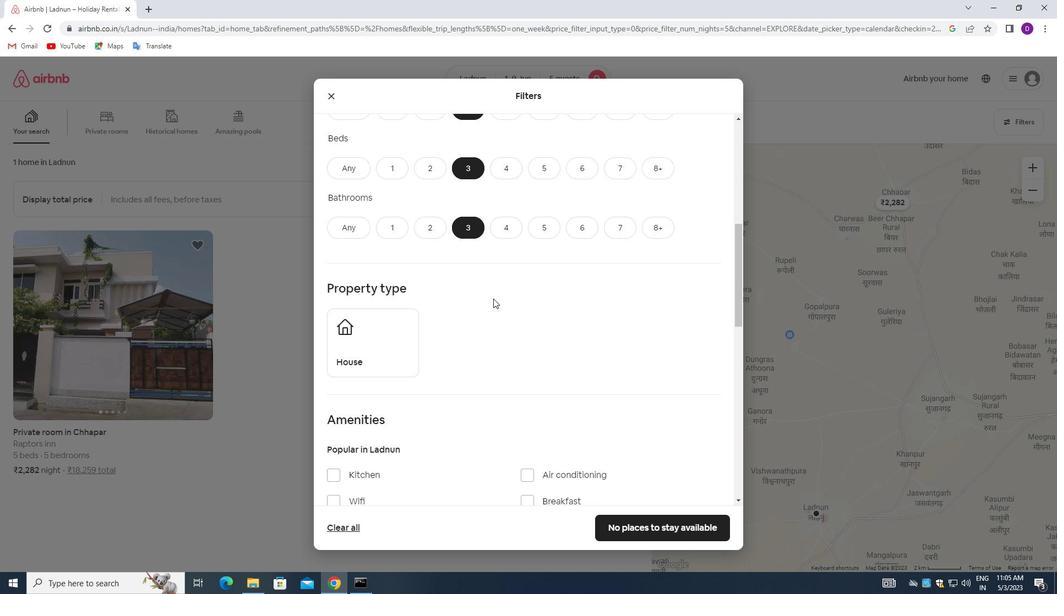 
Action: Mouse scrolled (483, 301) with delta (0, 0)
Screenshot: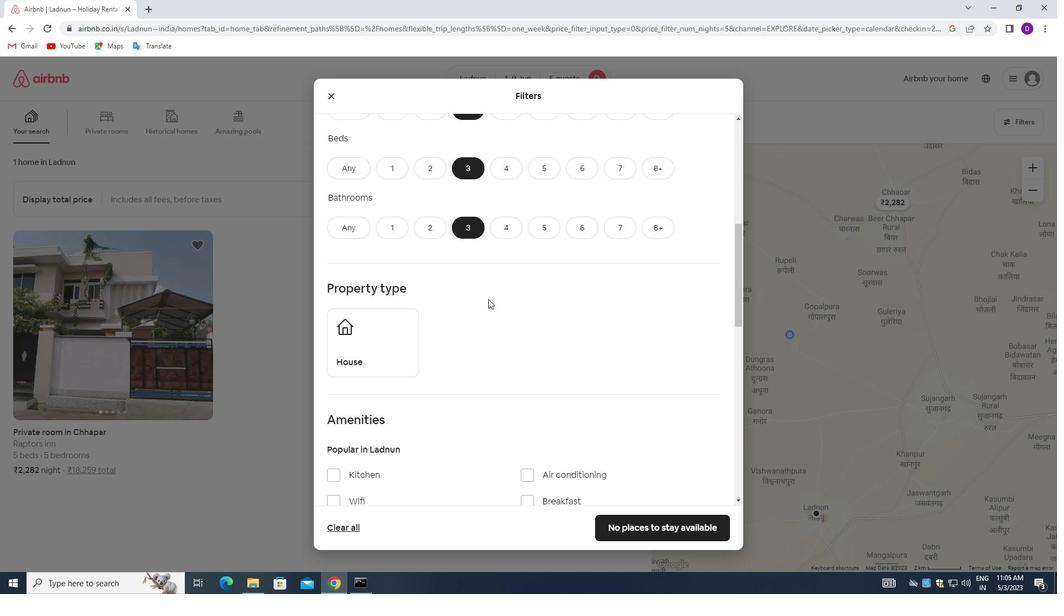 
Action: Mouse scrolled (483, 301) with delta (0, 0)
Screenshot: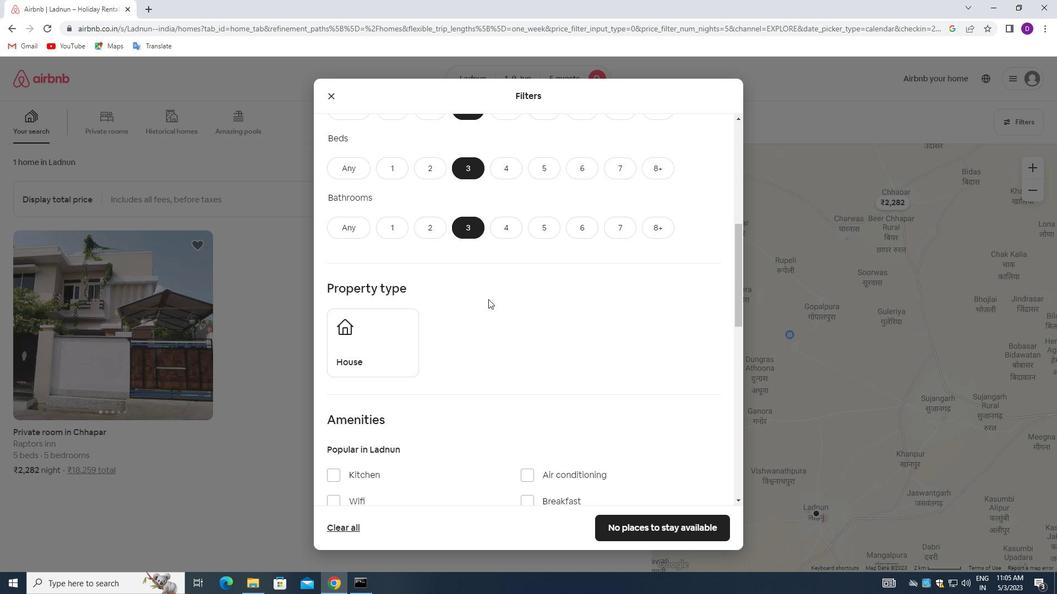 
Action: Mouse scrolled (483, 300) with delta (0, 0)
Screenshot: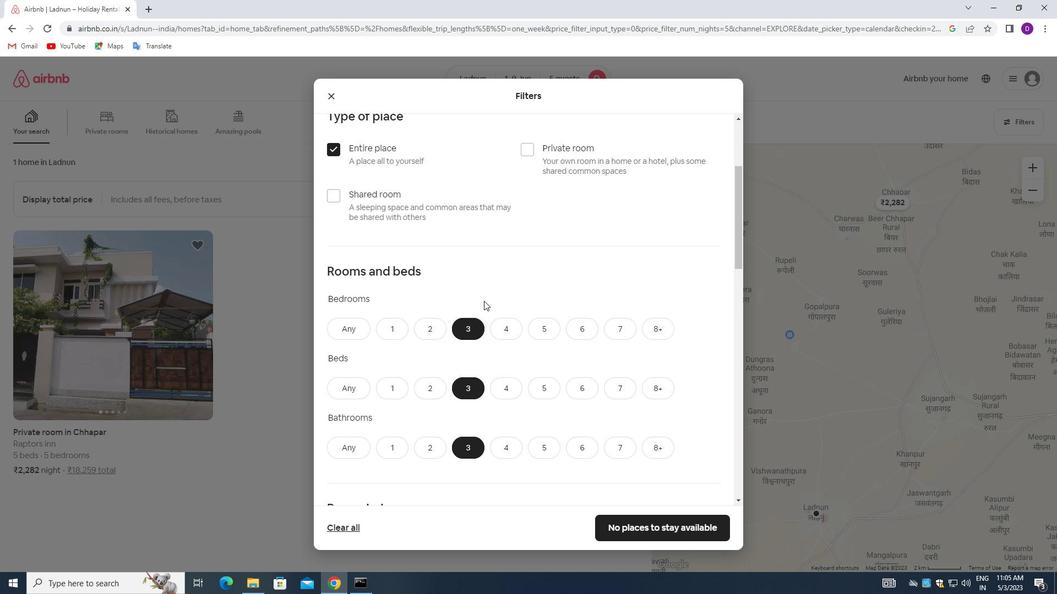 
Action: Mouse scrolled (483, 300) with delta (0, 0)
Screenshot: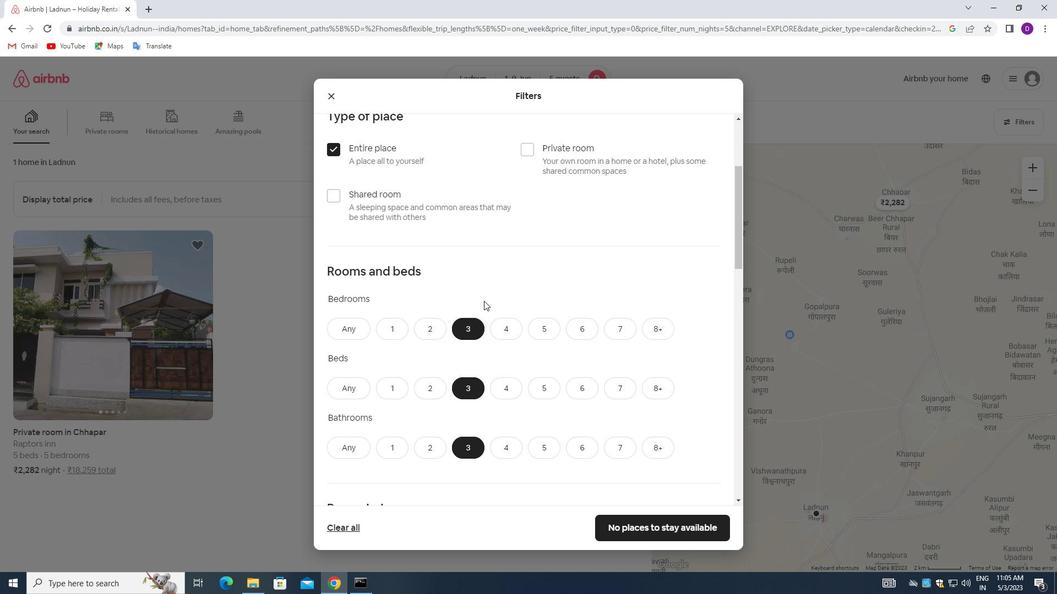 
Action: Mouse scrolled (483, 300) with delta (0, 0)
Screenshot: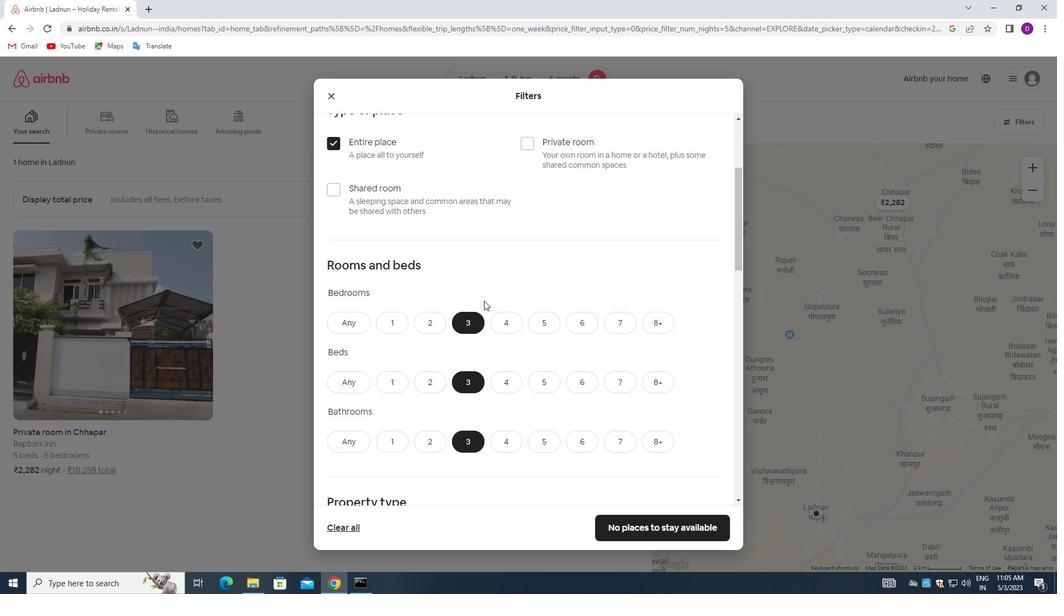 
Action: Mouse moved to (477, 309)
Screenshot: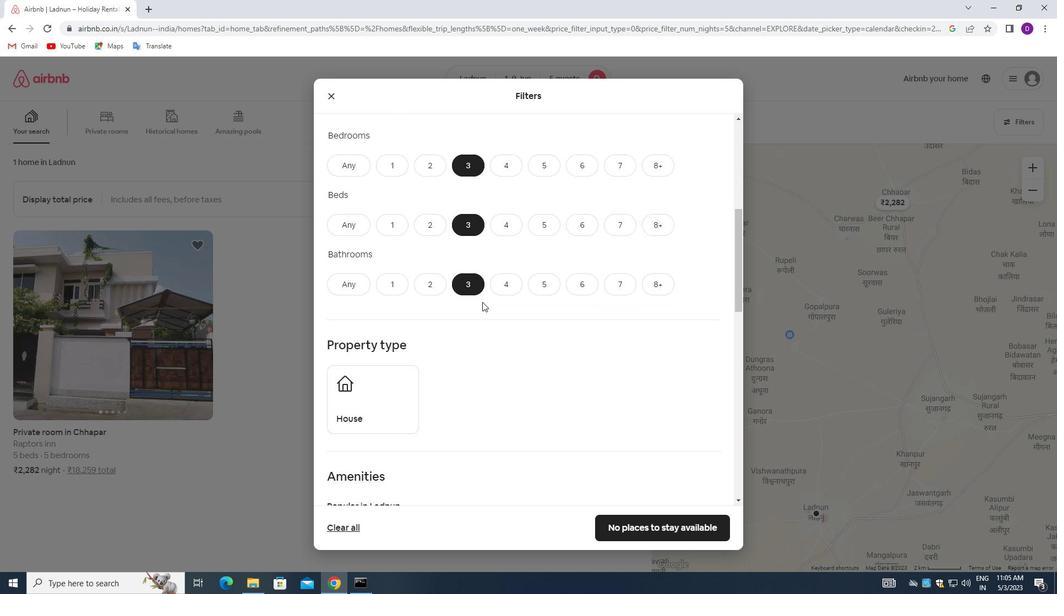
Action: Mouse scrolled (477, 308) with delta (0, 0)
Screenshot: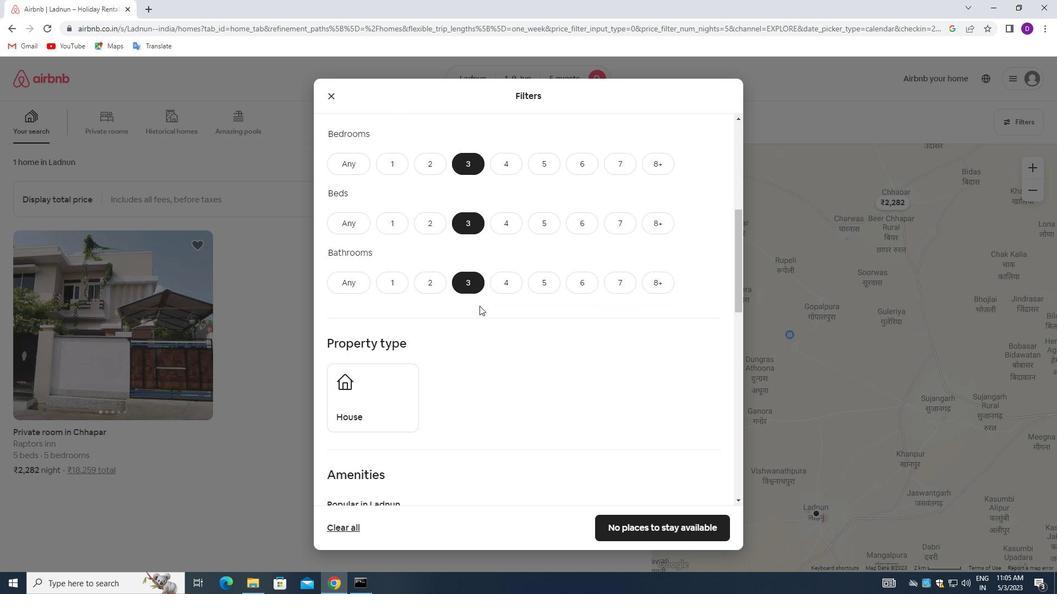 
Action: Mouse scrolled (477, 308) with delta (0, 0)
Screenshot: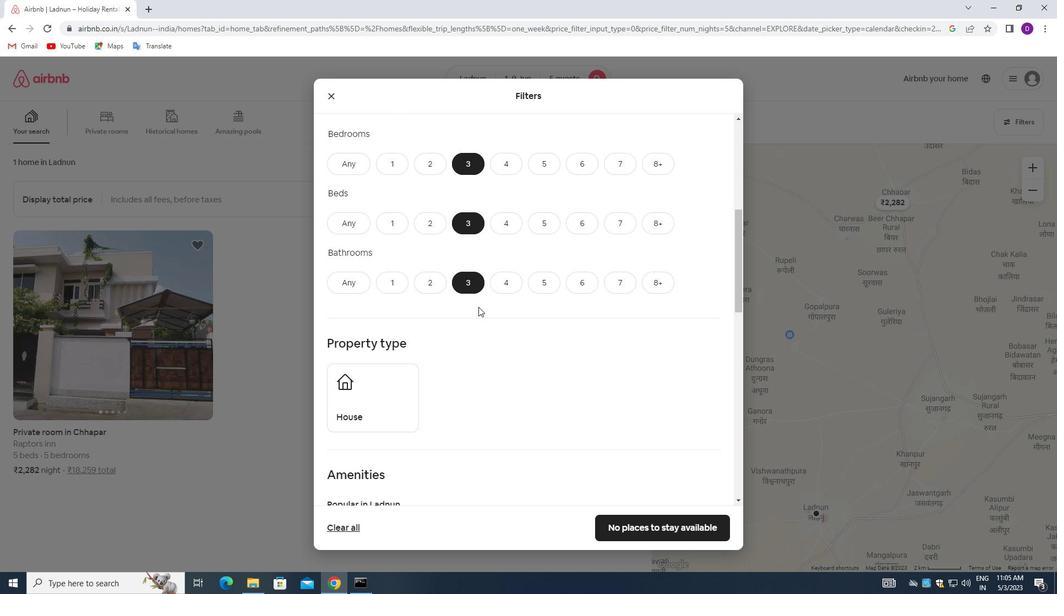 
Action: Mouse moved to (381, 298)
Screenshot: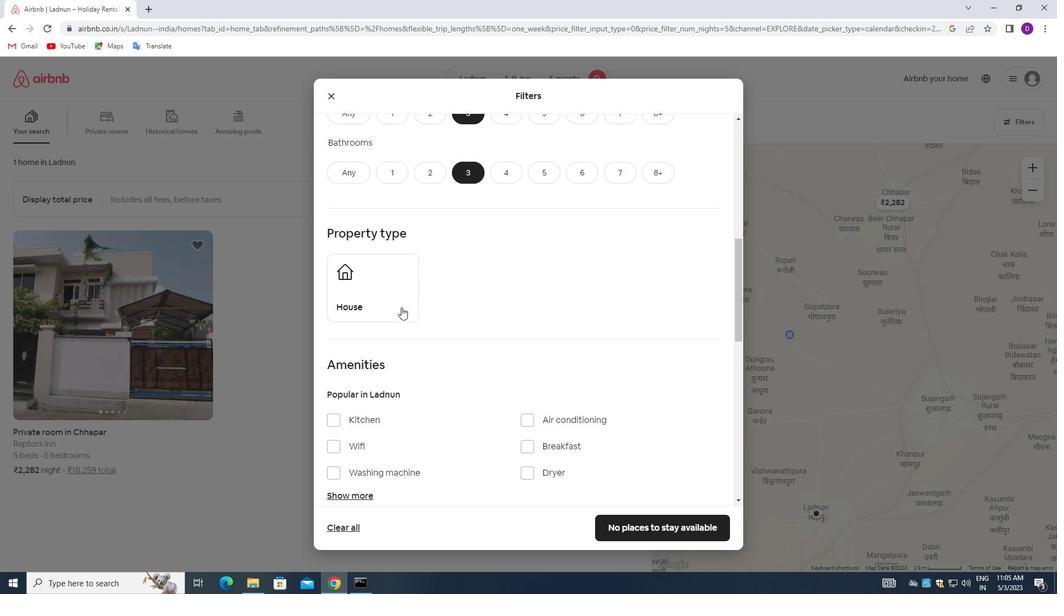 
Action: Mouse pressed left at (381, 298)
Screenshot: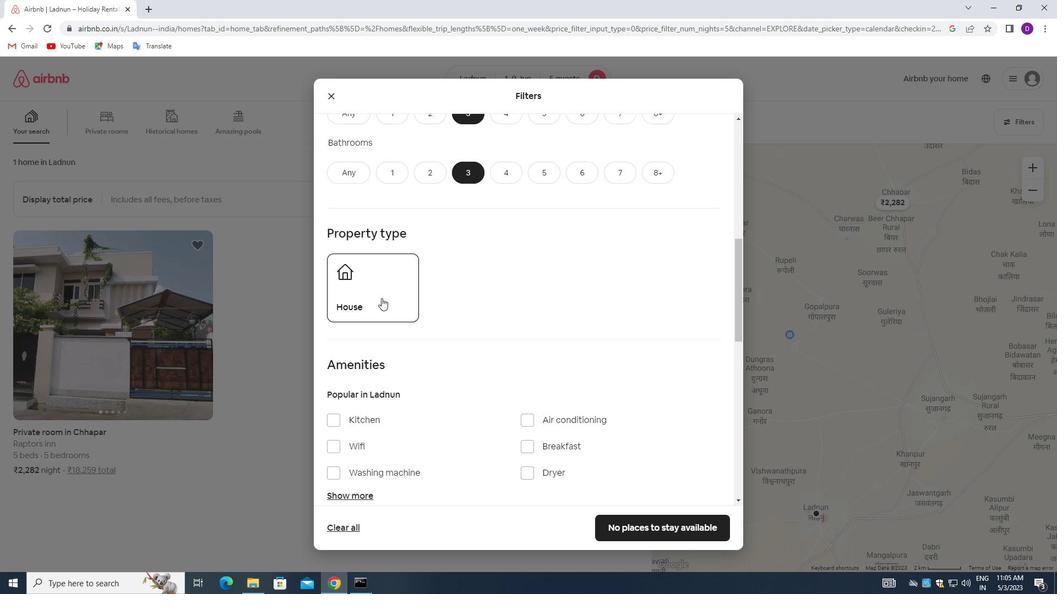 
Action: Mouse moved to (488, 330)
Screenshot: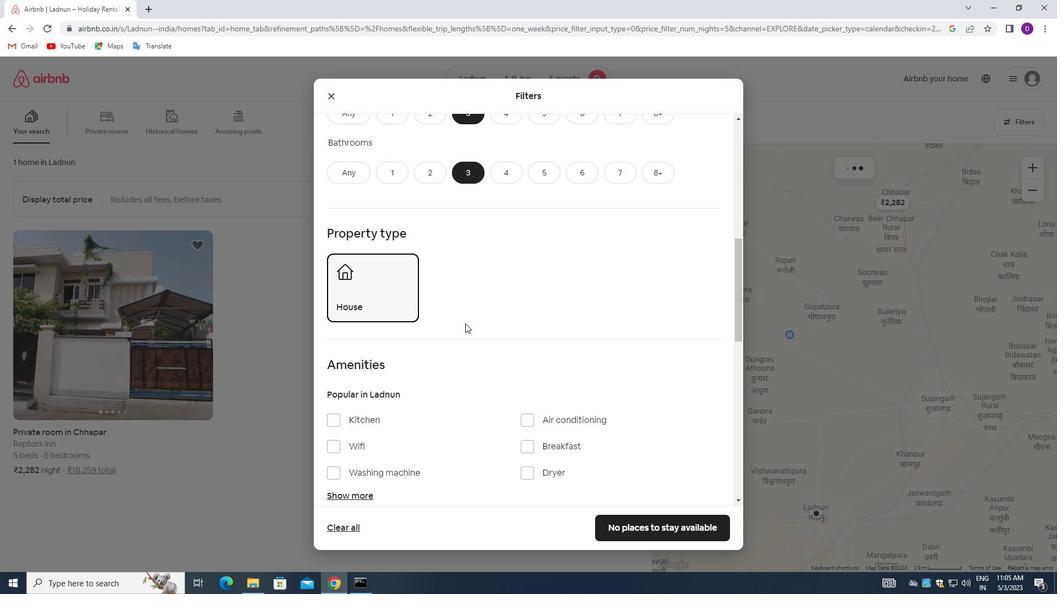 
Action: Mouse scrolled (488, 330) with delta (0, 0)
Screenshot: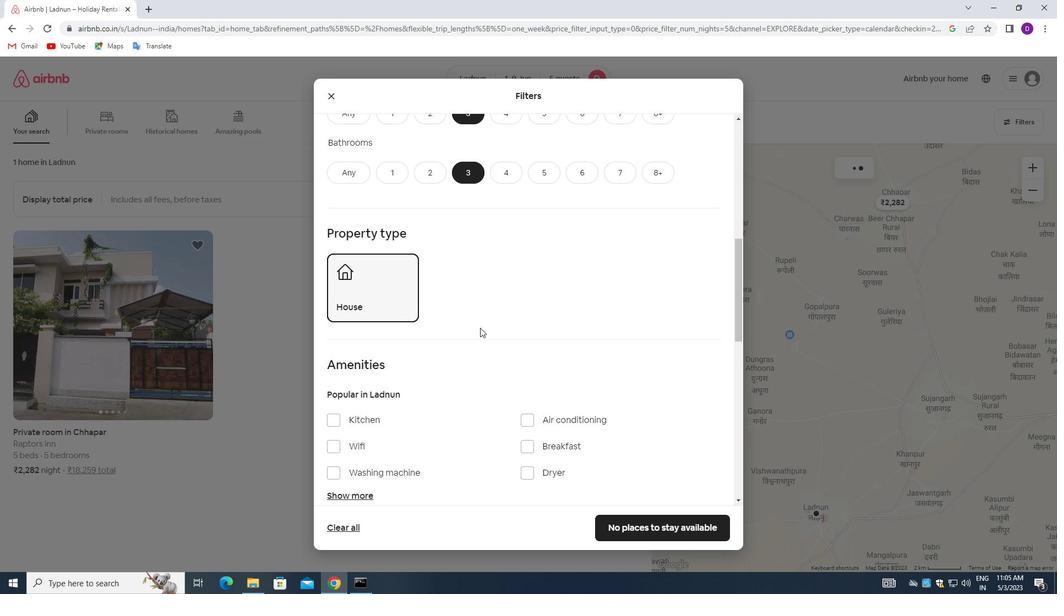 
Action: Mouse moved to (490, 332)
Screenshot: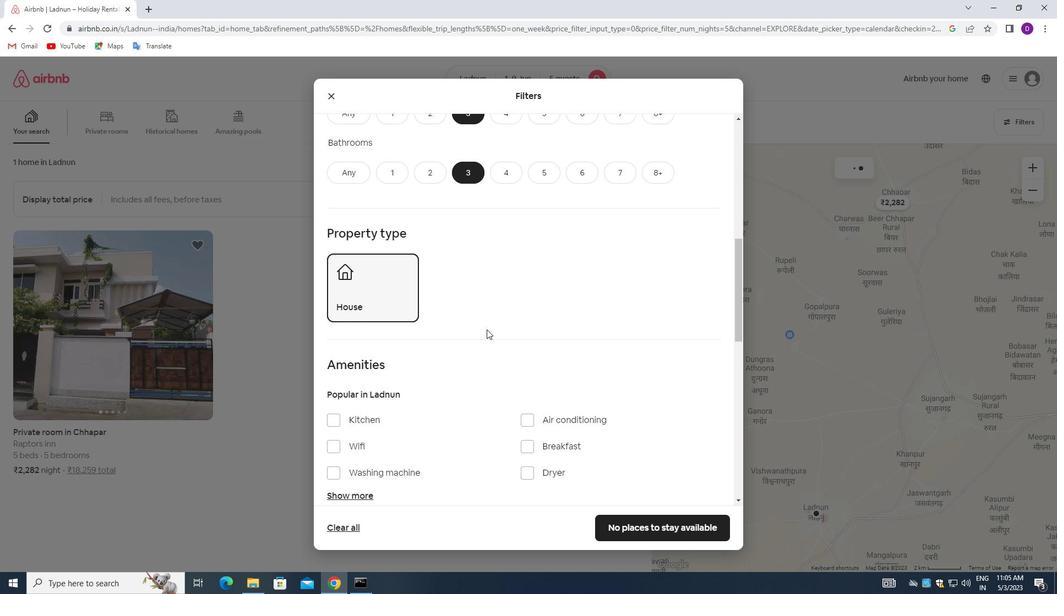 
Action: Mouse scrolled (490, 331) with delta (0, 0)
Screenshot: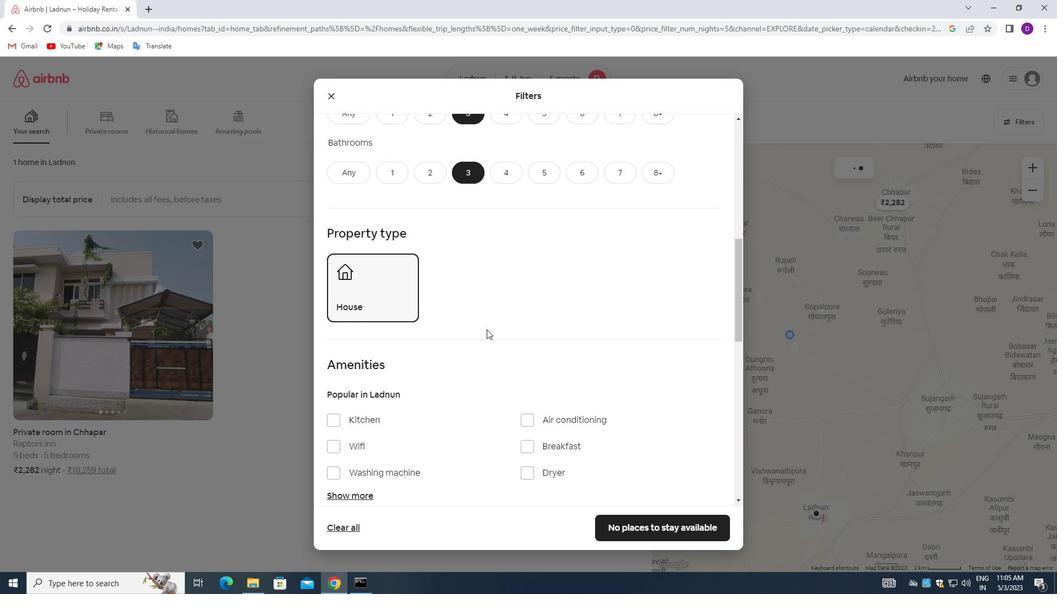 
Action: Mouse moved to (490, 334)
Screenshot: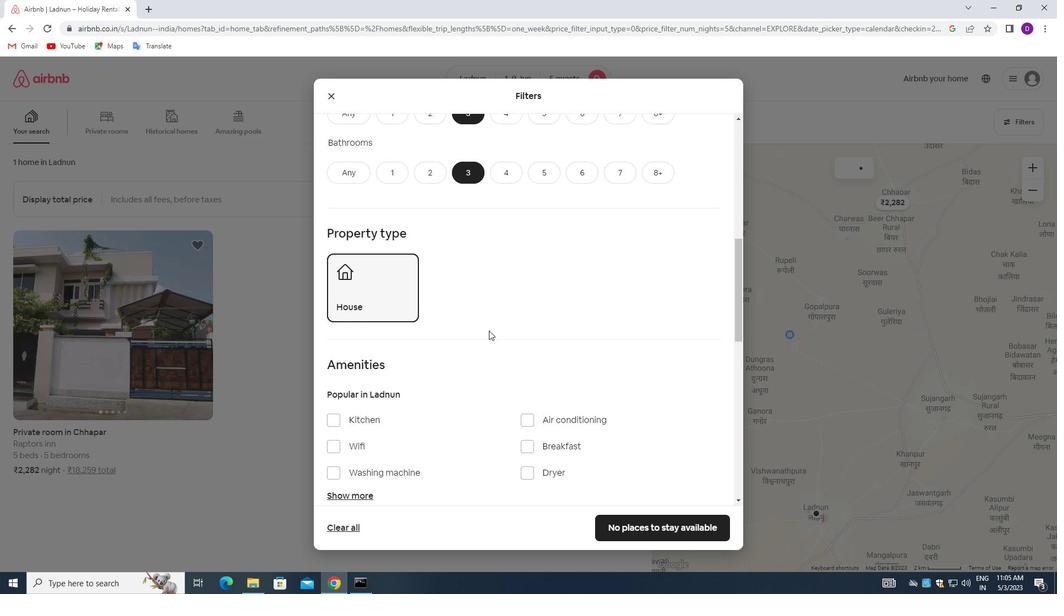 
Action: Mouse scrolled (490, 333) with delta (0, 0)
Screenshot: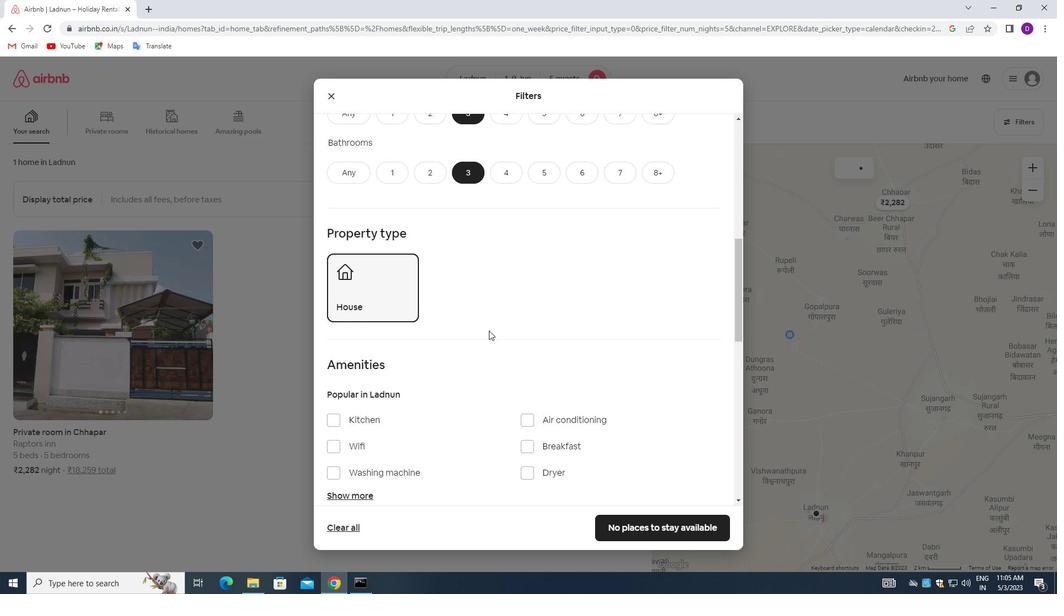 
Action: Mouse moved to (490, 338)
Screenshot: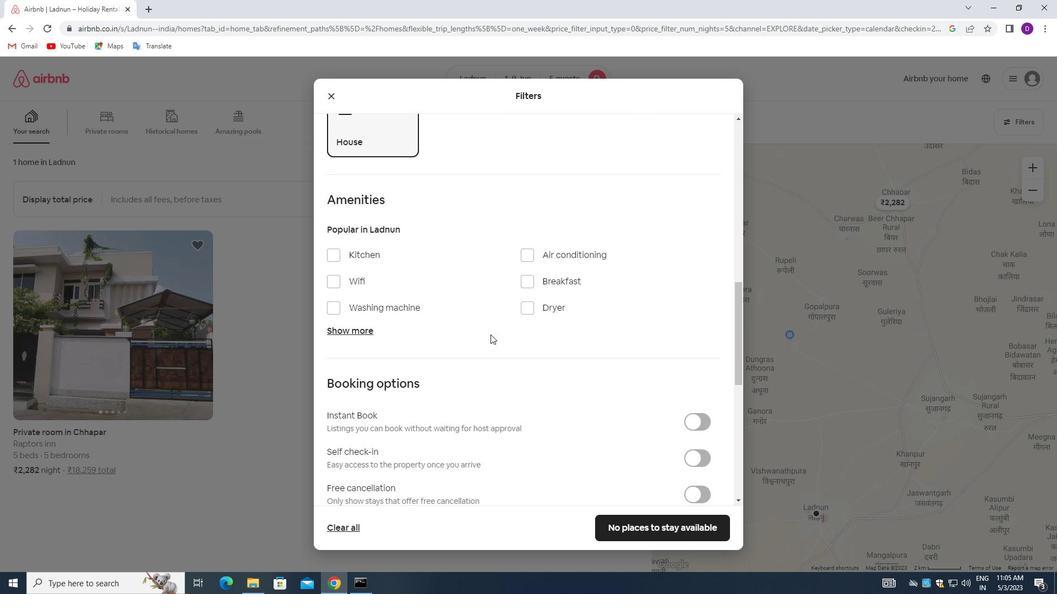 
Action: Mouse scrolled (490, 337) with delta (0, 0)
Screenshot: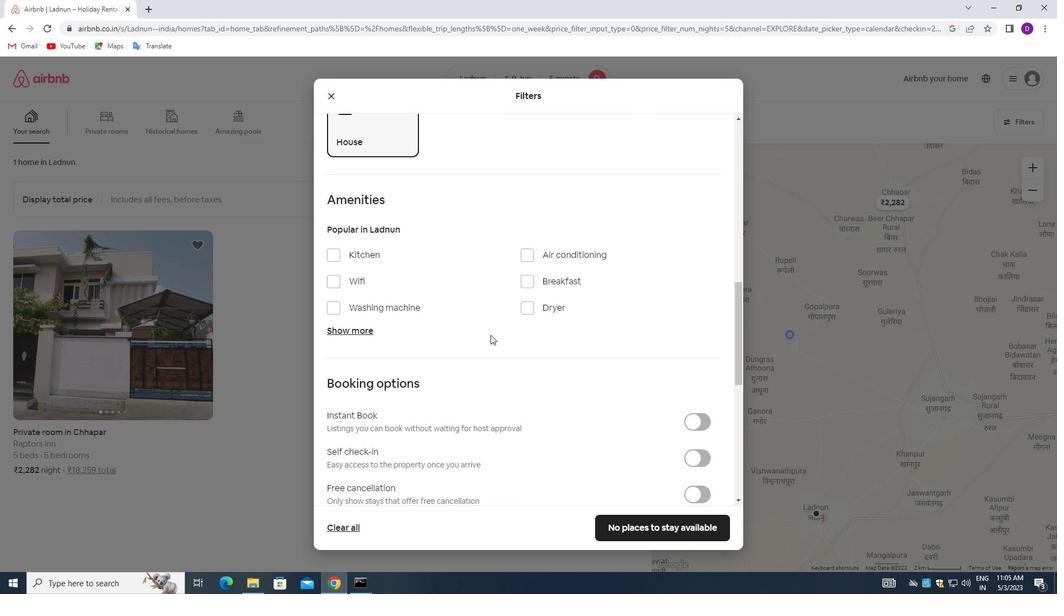 
Action: Mouse moved to (490, 338)
Screenshot: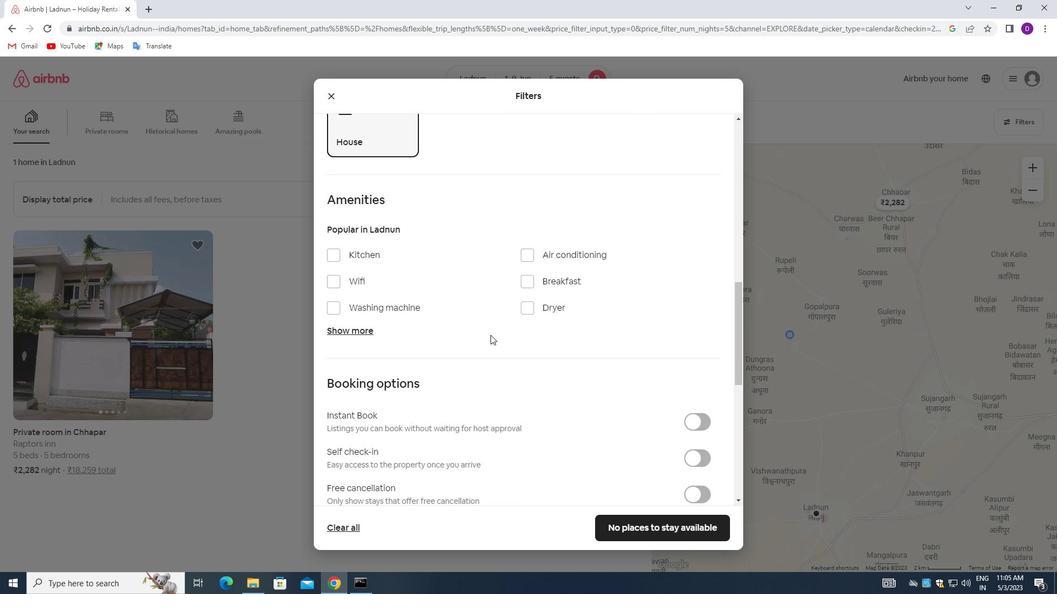 
Action: Mouse scrolled (490, 338) with delta (0, 0)
Screenshot: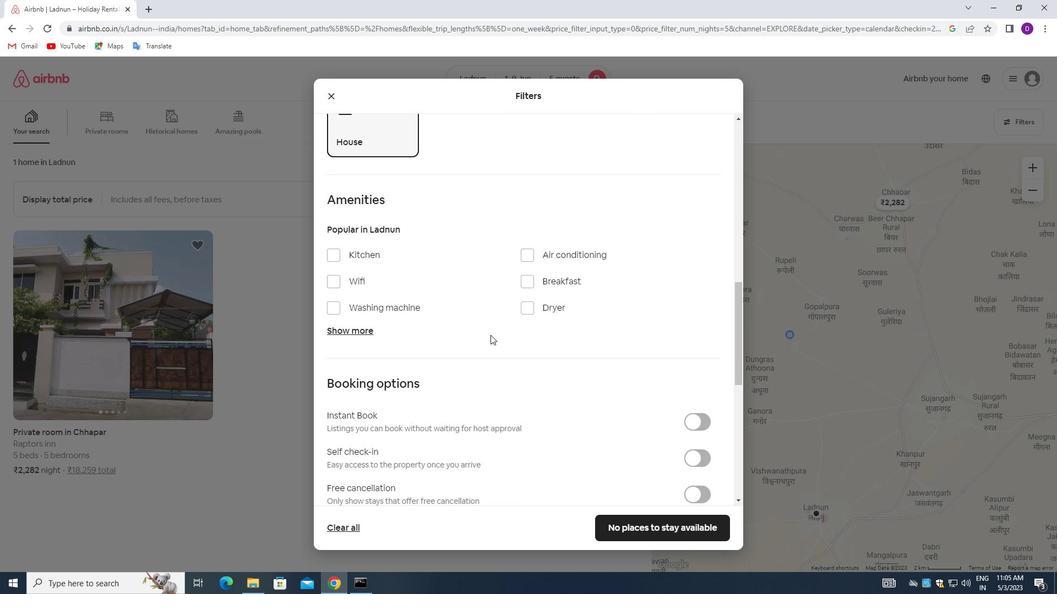 
Action: Mouse scrolled (490, 338) with delta (0, 0)
Screenshot: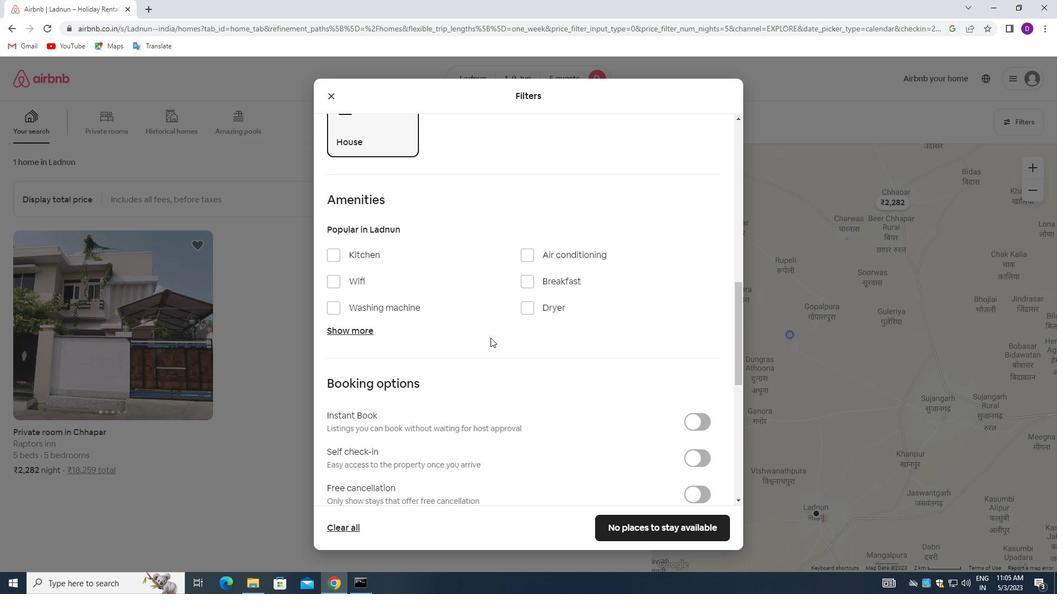 
Action: Mouse moved to (692, 296)
Screenshot: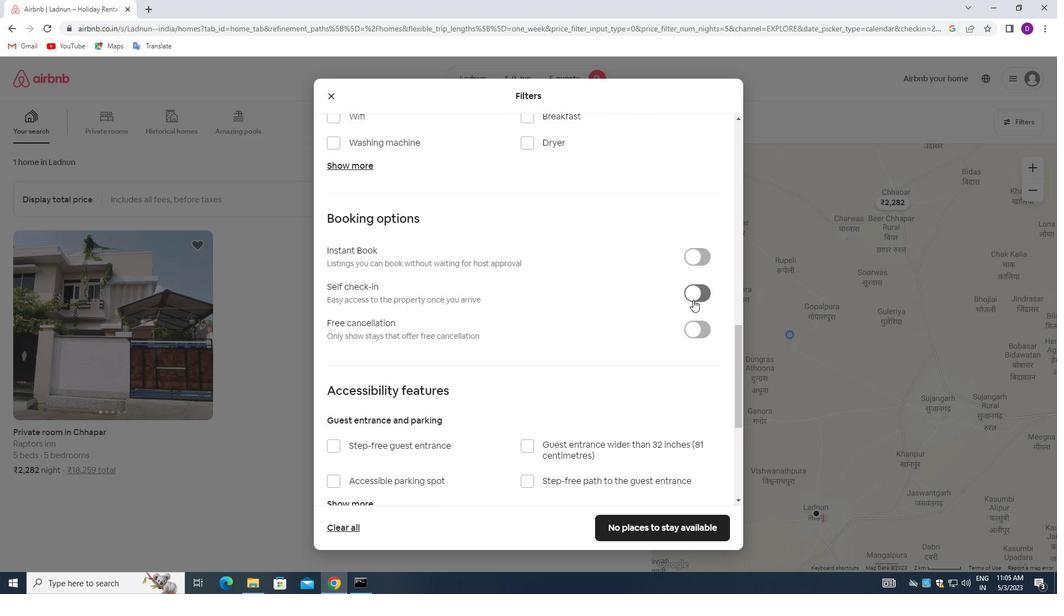 
Action: Mouse pressed left at (692, 296)
Screenshot: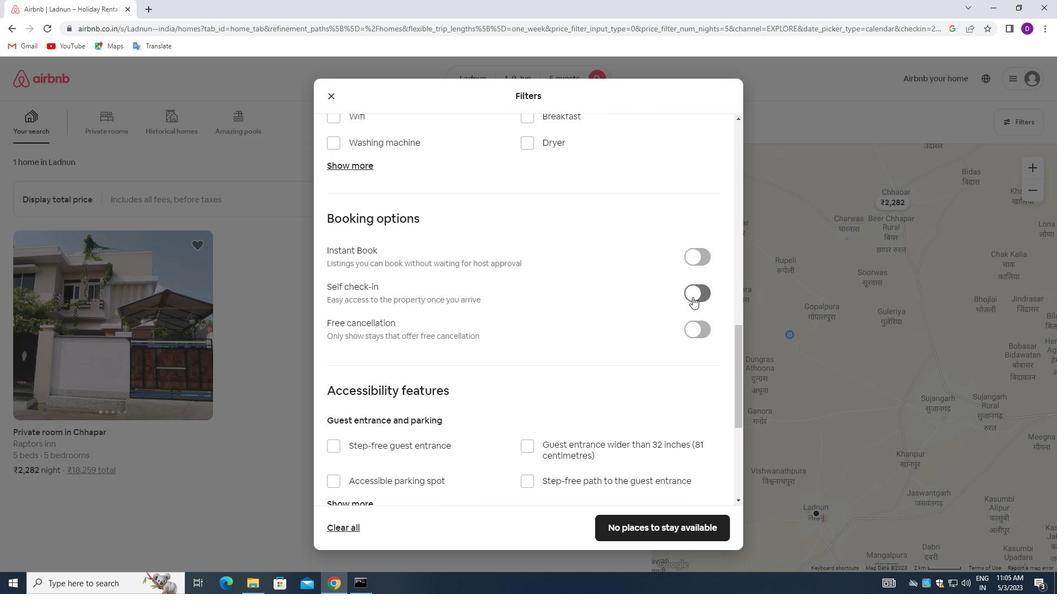 
Action: Mouse moved to (428, 372)
Screenshot: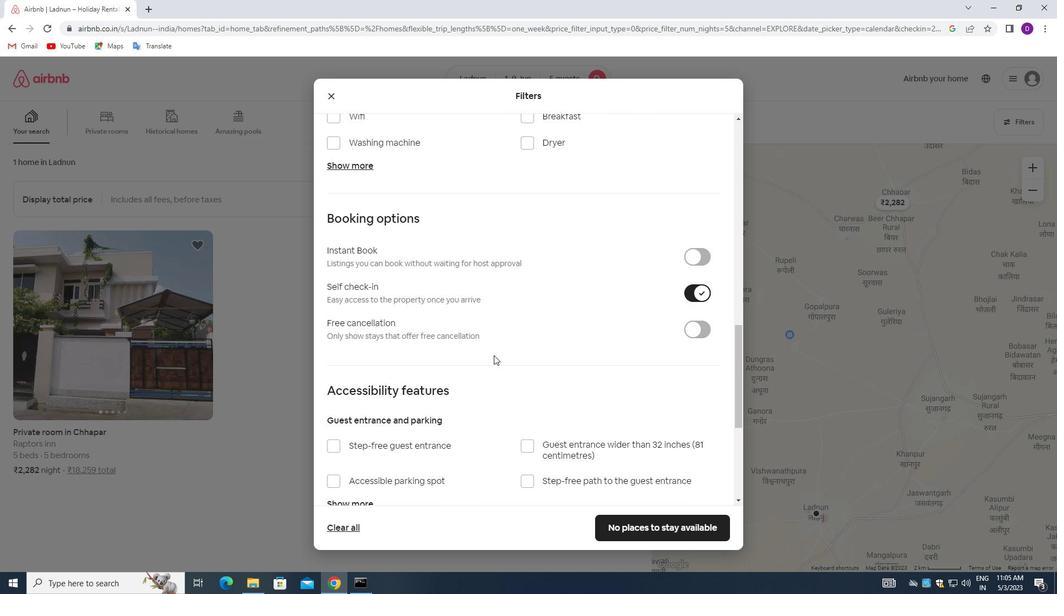 
Action: Mouse scrolled (428, 371) with delta (0, 0)
Screenshot: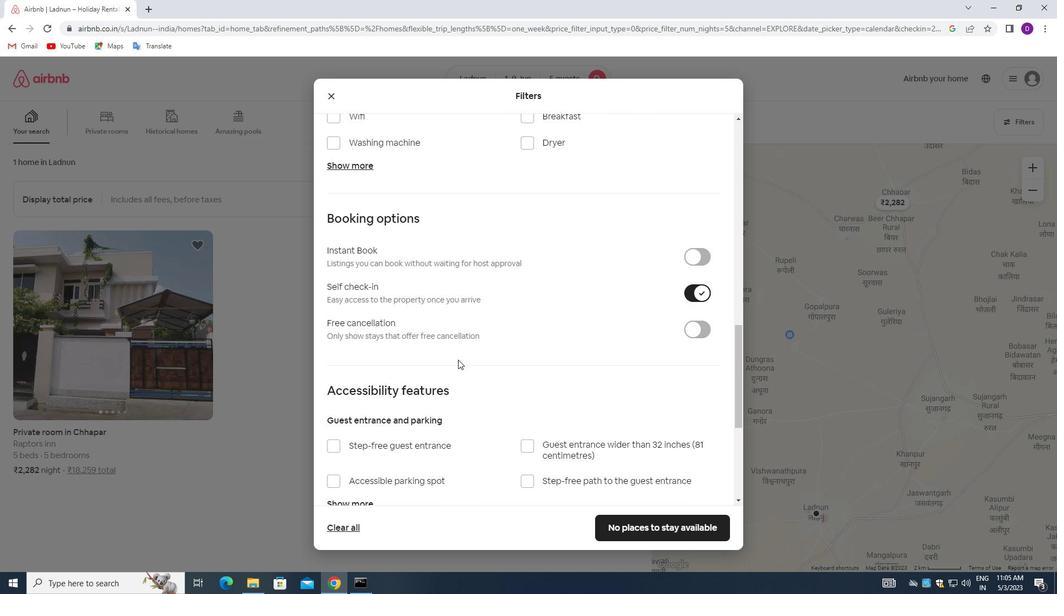 
Action: Mouse moved to (428, 372)
Screenshot: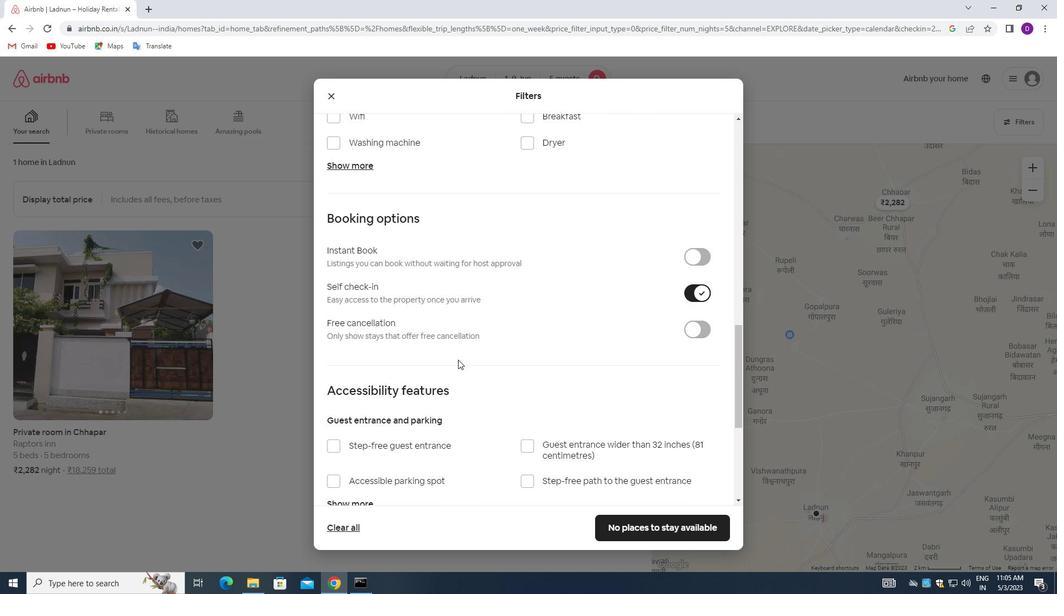 
Action: Mouse scrolled (428, 372) with delta (0, 0)
Screenshot: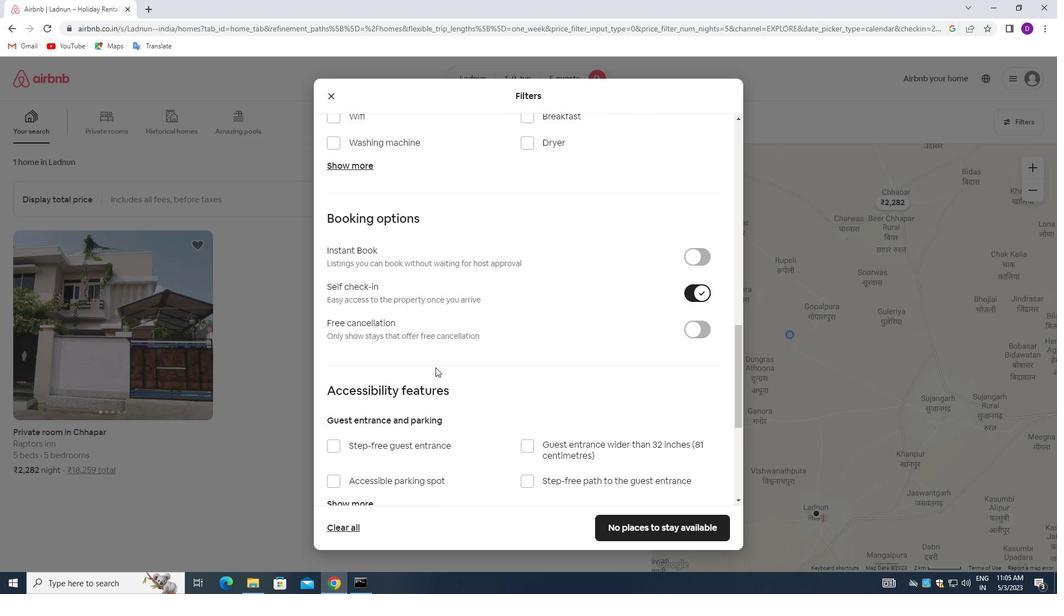 
Action: Mouse moved to (426, 372)
Screenshot: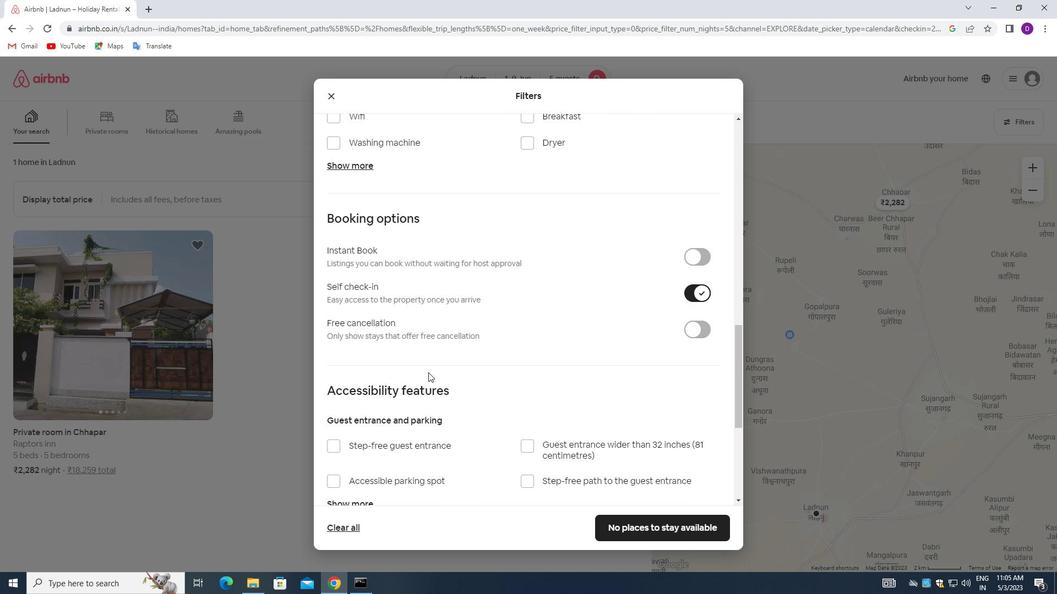 
Action: Mouse scrolled (426, 372) with delta (0, 0)
Screenshot: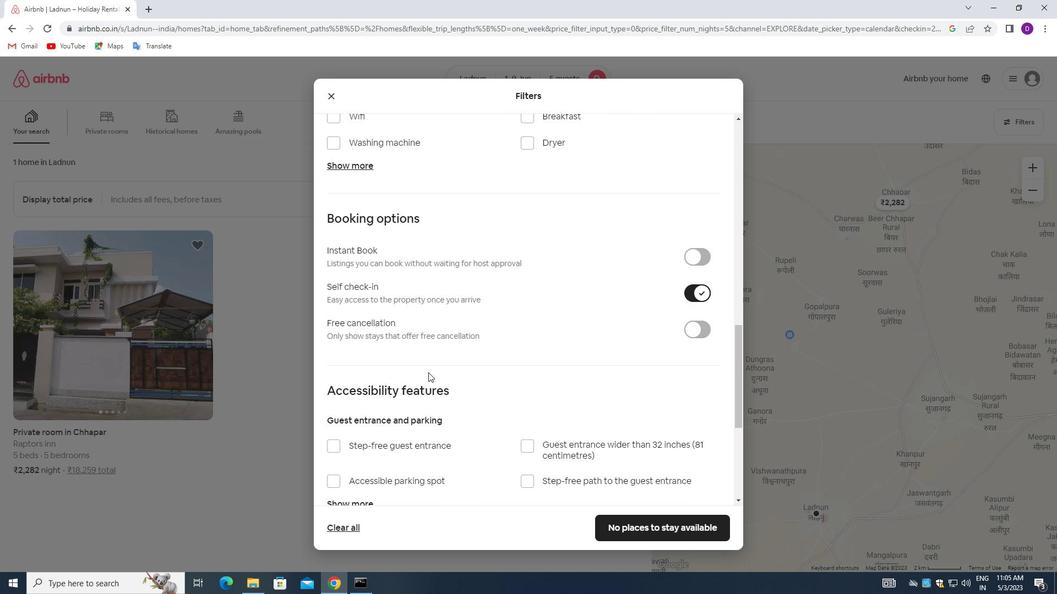 
Action: Mouse moved to (426, 378)
Screenshot: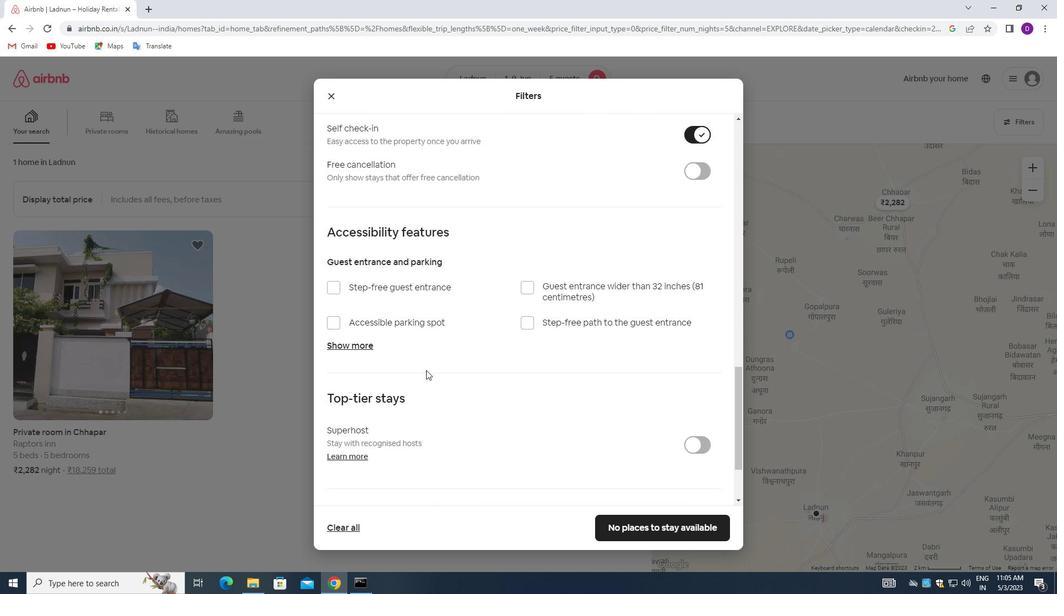 
Action: Mouse scrolled (426, 378) with delta (0, 0)
Screenshot: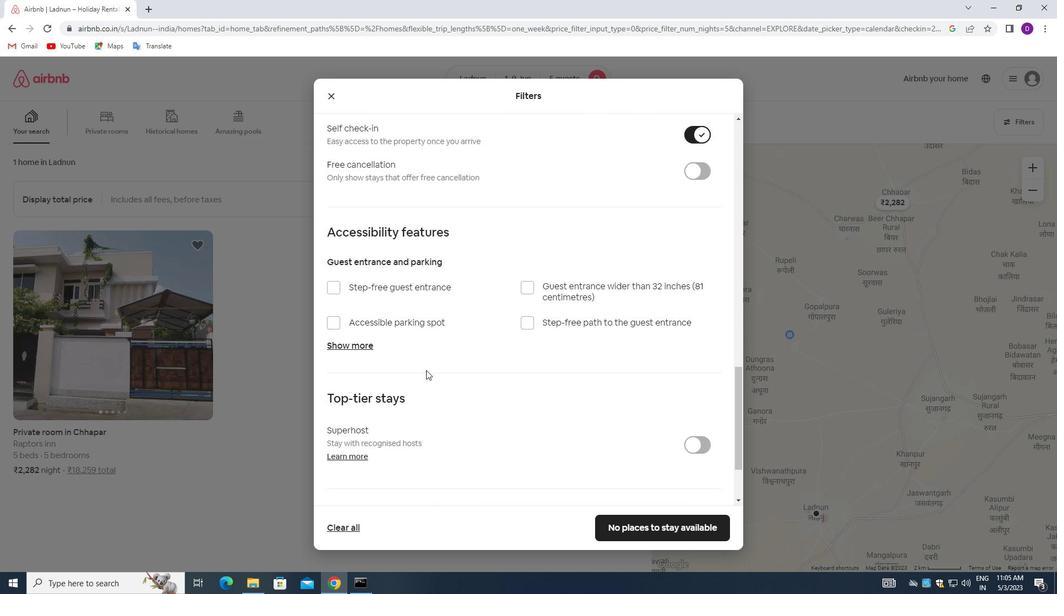
Action: Mouse moved to (426, 383)
Screenshot: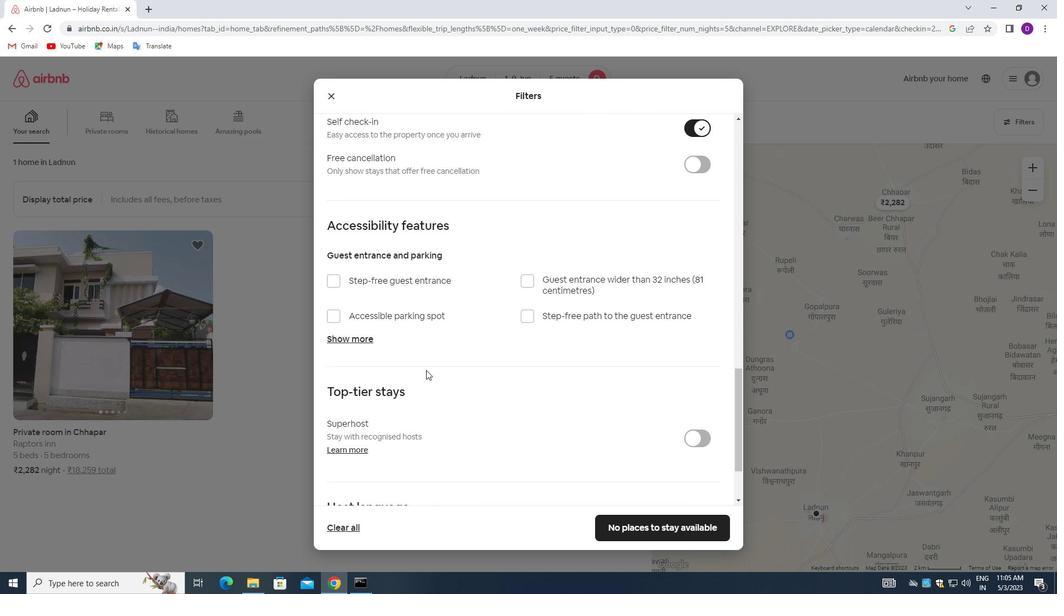 
Action: Mouse scrolled (426, 383) with delta (0, 0)
Screenshot: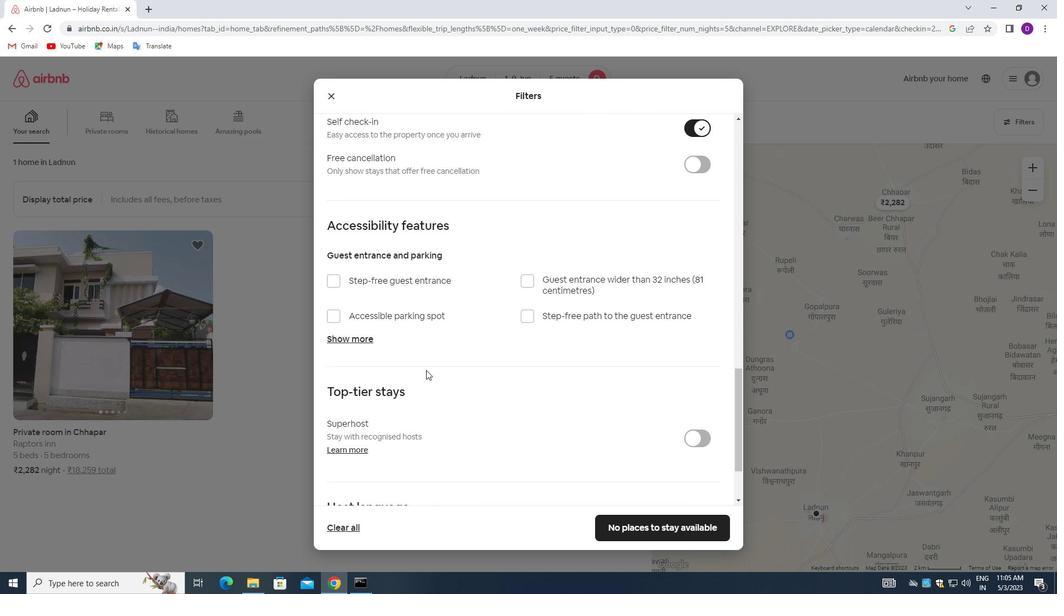
Action: Mouse moved to (426, 383)
Screenshot: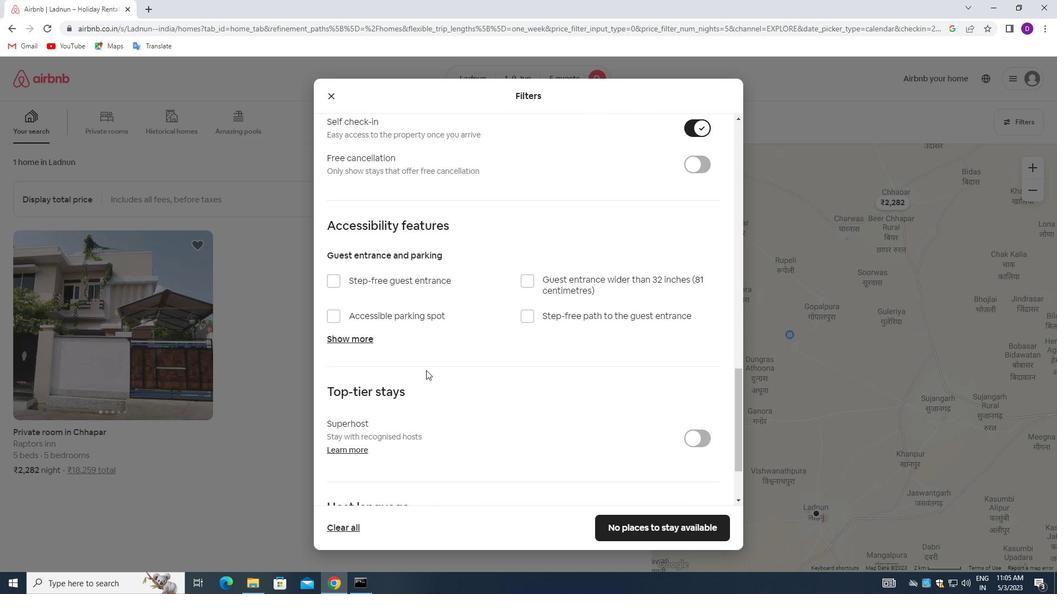 
Action: Mouse scrolled (426, 383) with delta (0, 0)
Screenshot: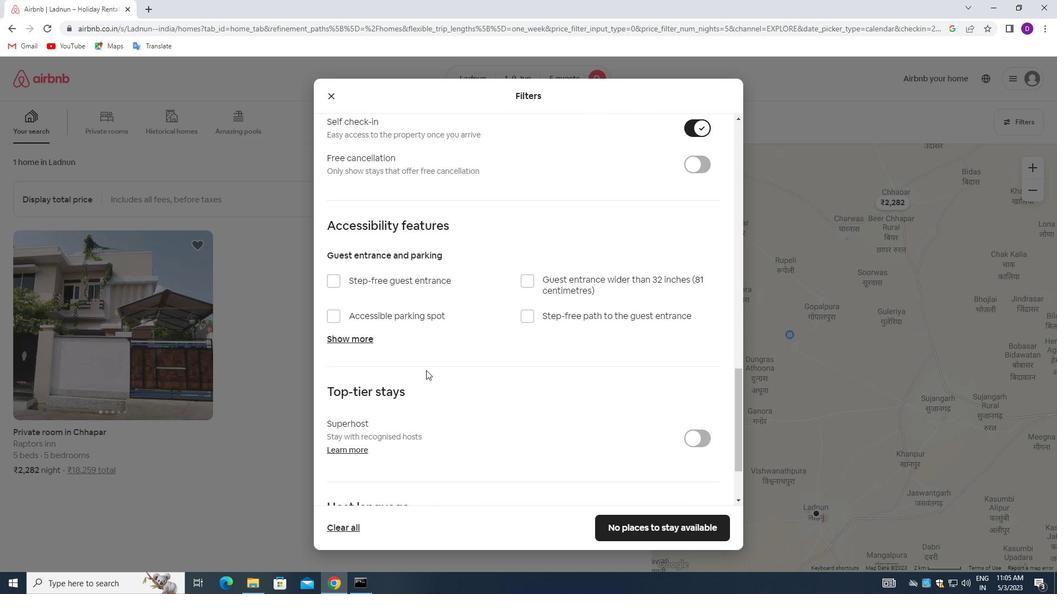 
Action: Mouse moved to (420, 384)
Screenshot: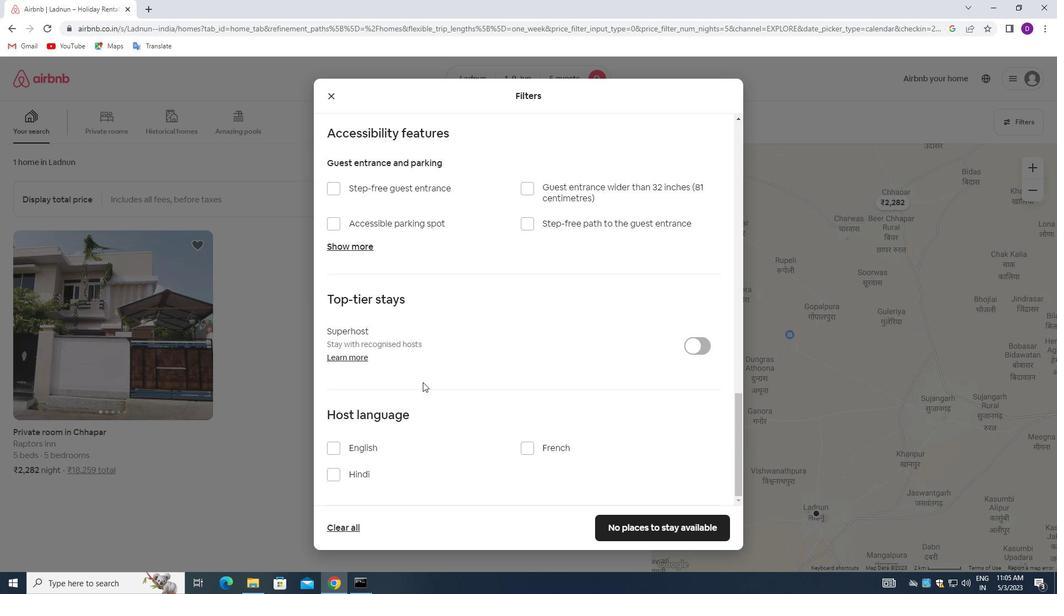 
Action: Mouse scrolled (420, 384) with delta (0, 0)
Screenshot: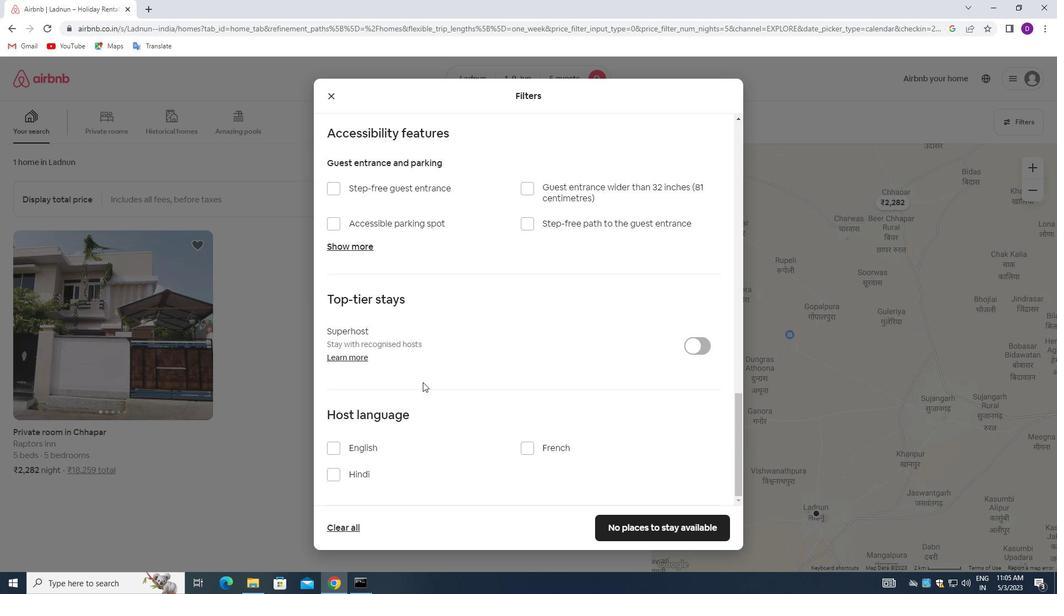 
Action: Mouse moved to (417, 389)
Screenshot: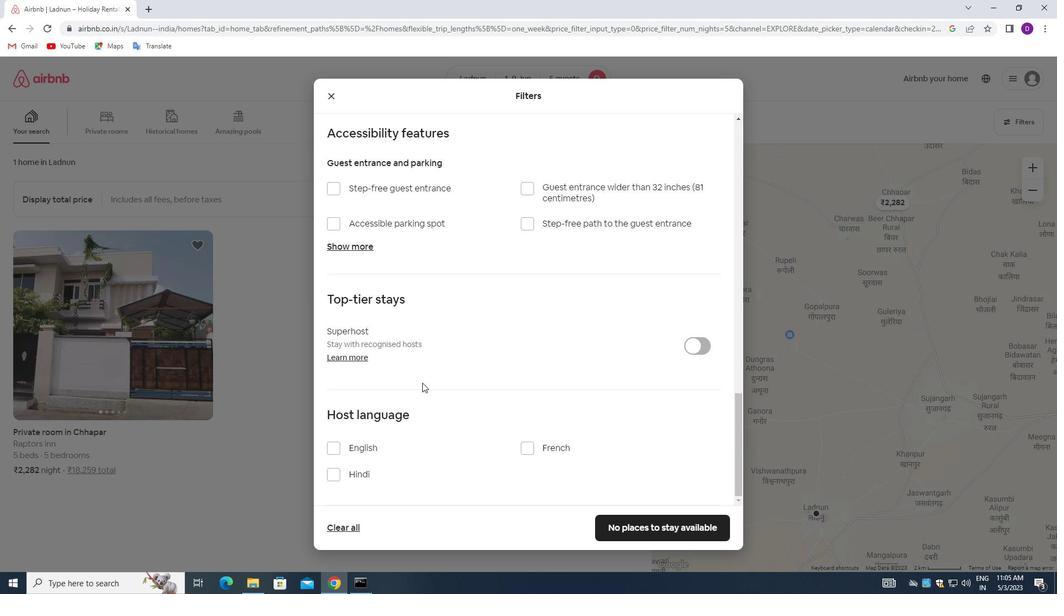 
Action: Mouse scrolled (417, 389) with delta (0, 0)
Screenshot: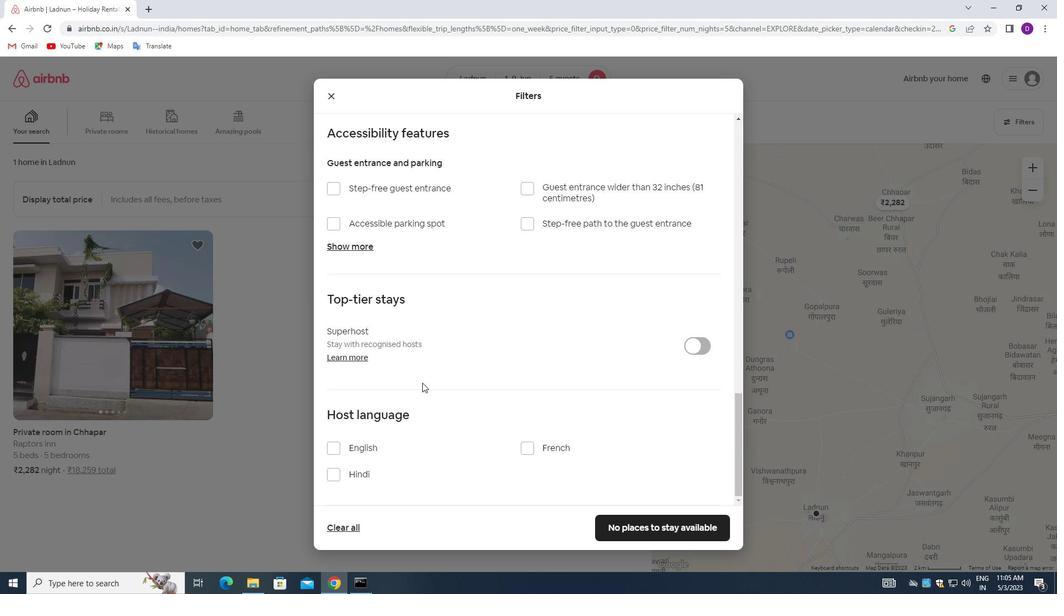 
Action: Mouse moved to (415, 394)
Screenshot: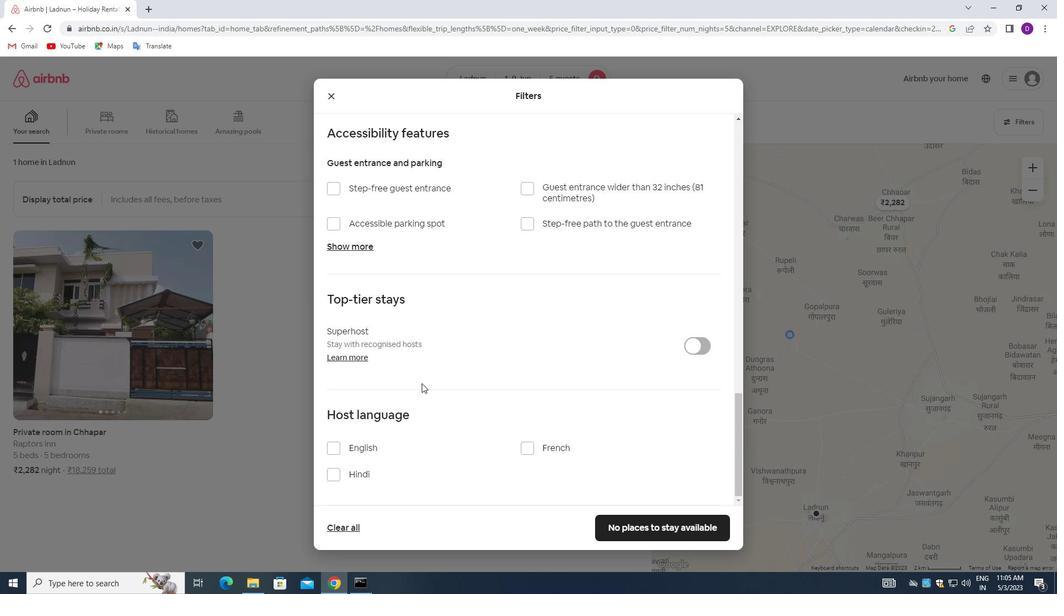 
Action: Mouse scrolled (415, 393) with delta (0, 0)
Screenshot: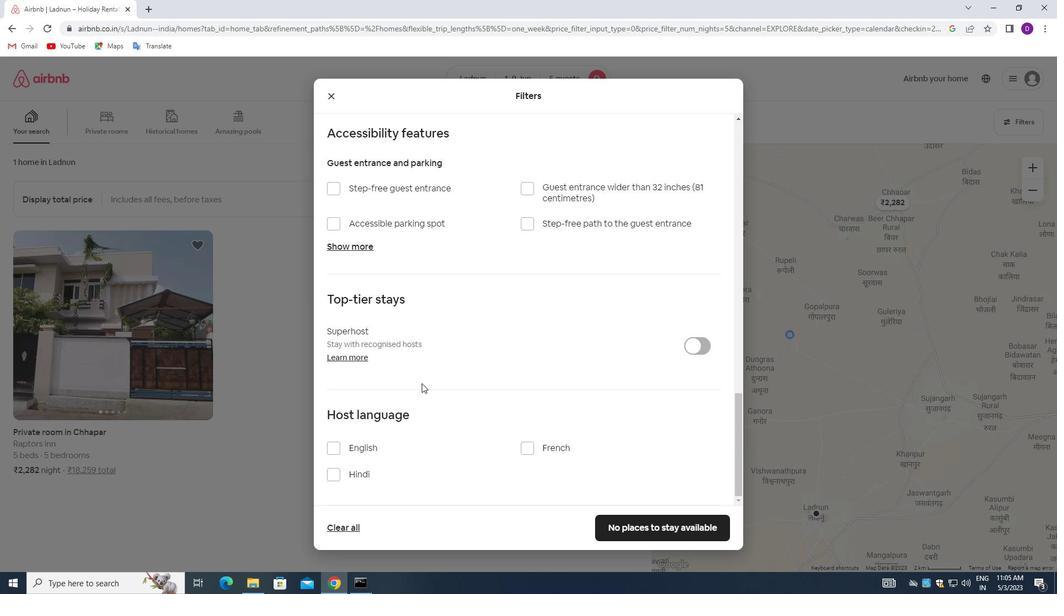 
Action: Mouse moved to (333, 445)
Screenshot: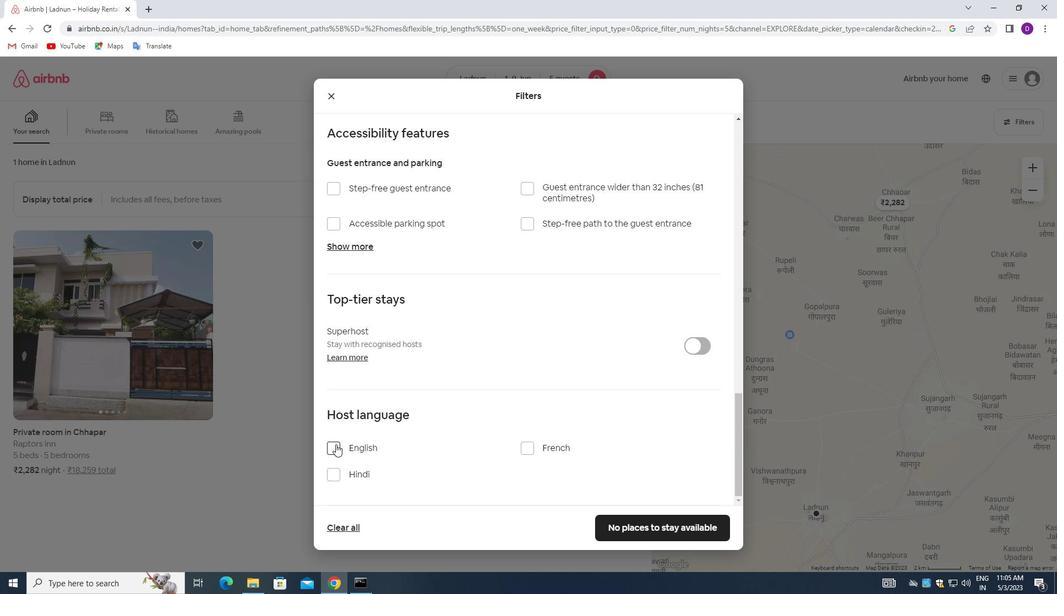 
Action: Mouse pressed left at (333, 445)
Screenshot: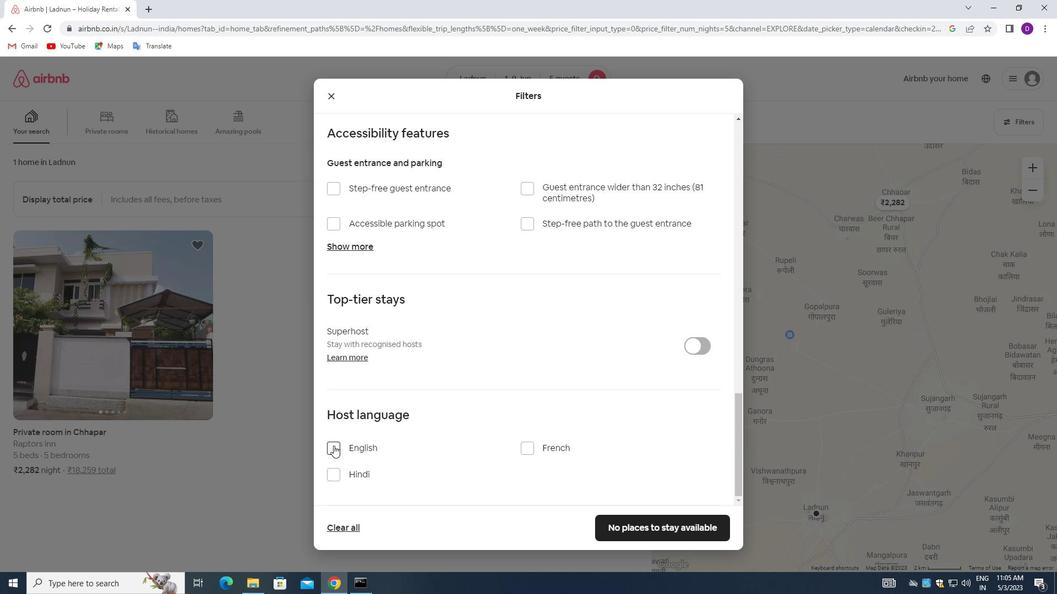 
Action: Mouse moved to (628, 524)
Screenshot: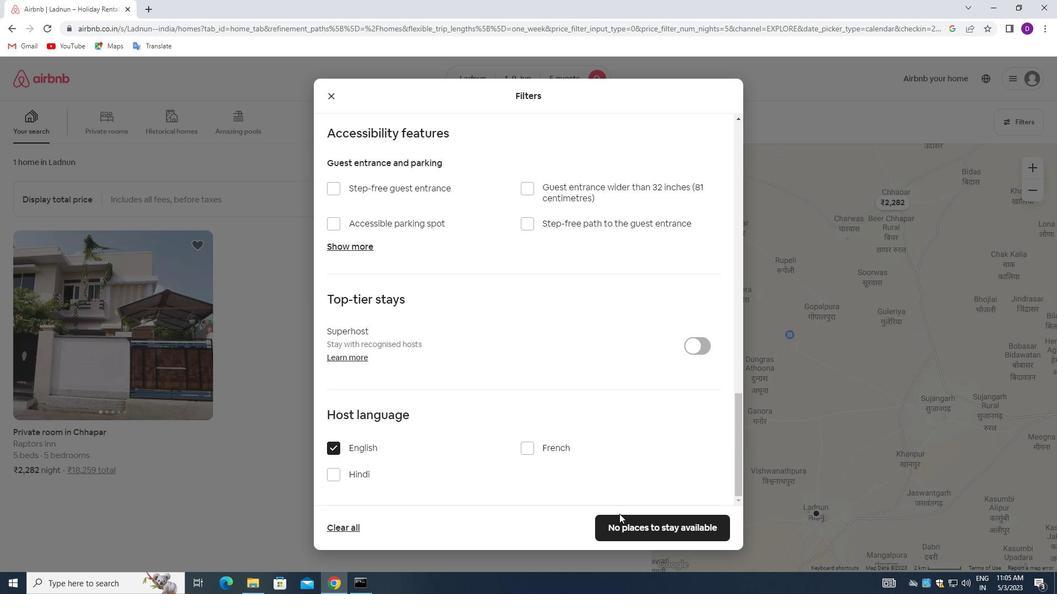 
Action: Mouse pressed left at (628, 524)
Screenshot: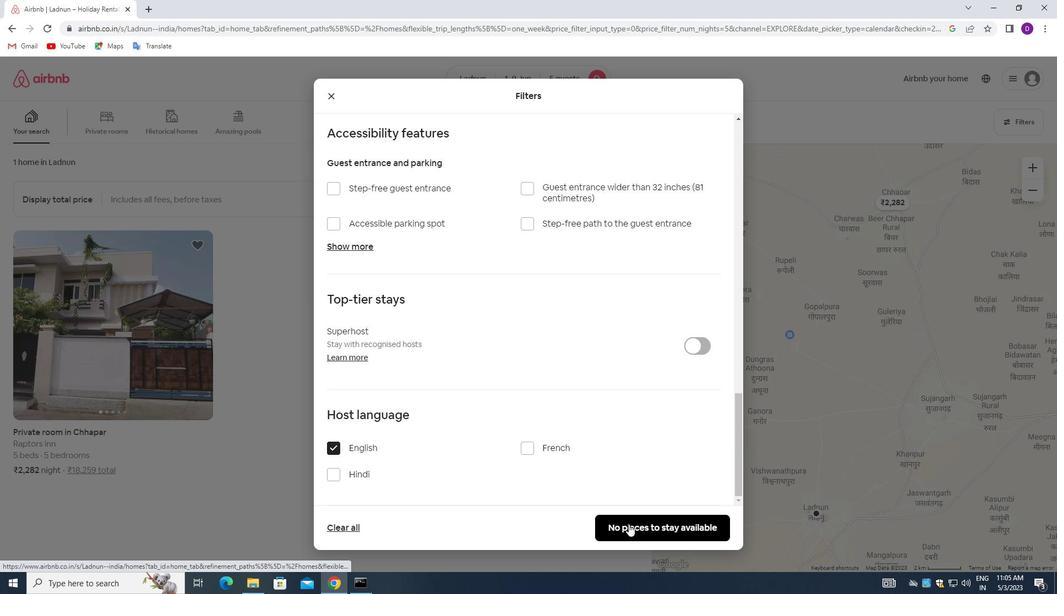 
